 Task: In the  document Friendship.txtMake this file  'available offline' Check 'Vision History' View the  non- printing characters
Action: Mouse moved to (57, 110)
Screenshot: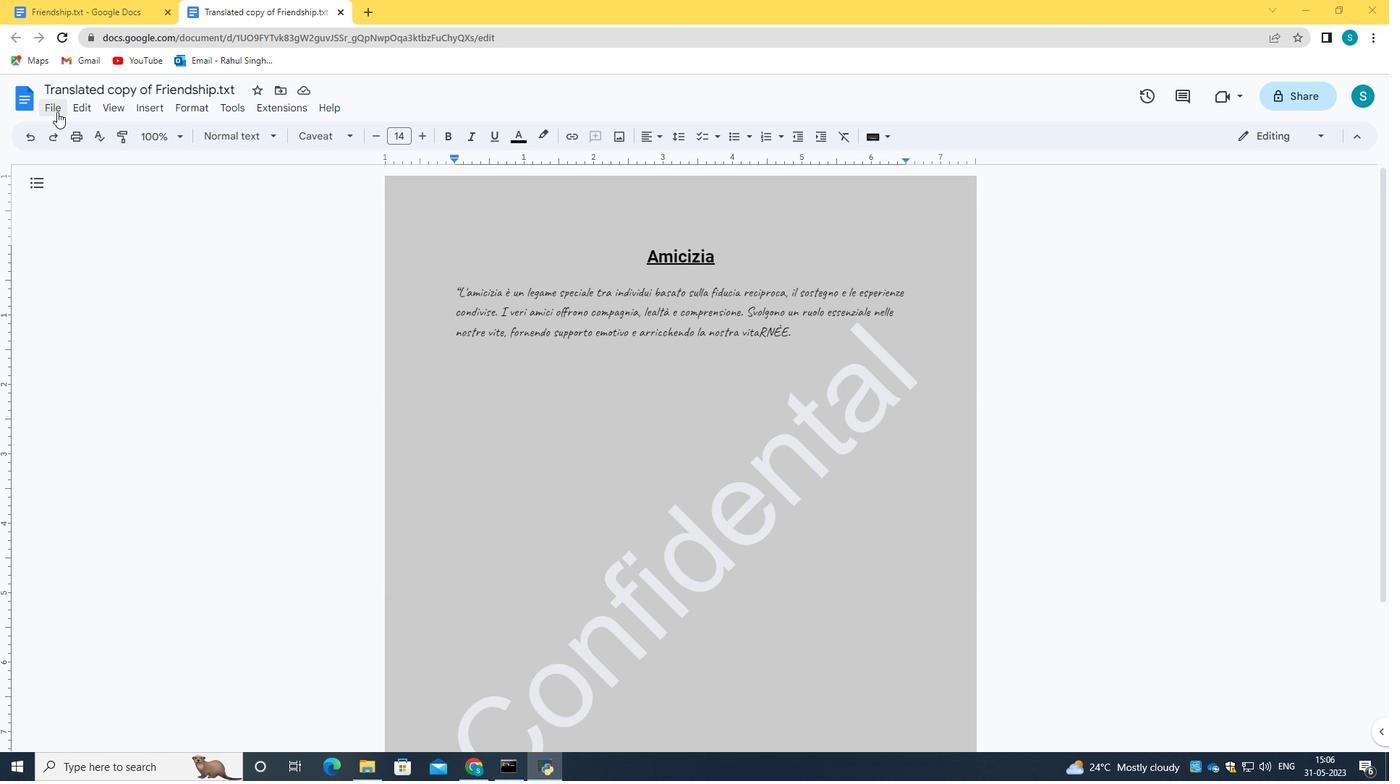 
Action: Mouse pressed left at (57, 110)
Screenshot: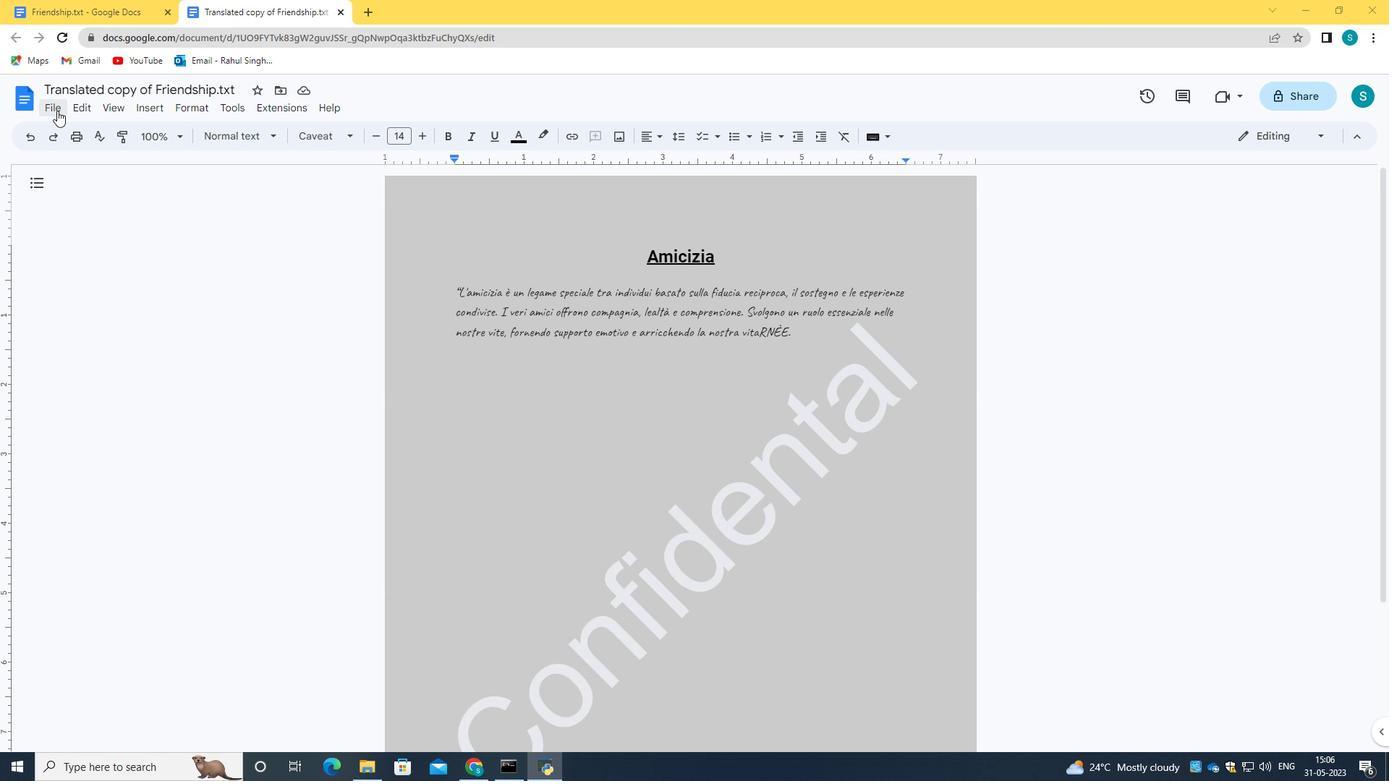 
Action: Mouse moved to (138, 421)
Screenshot: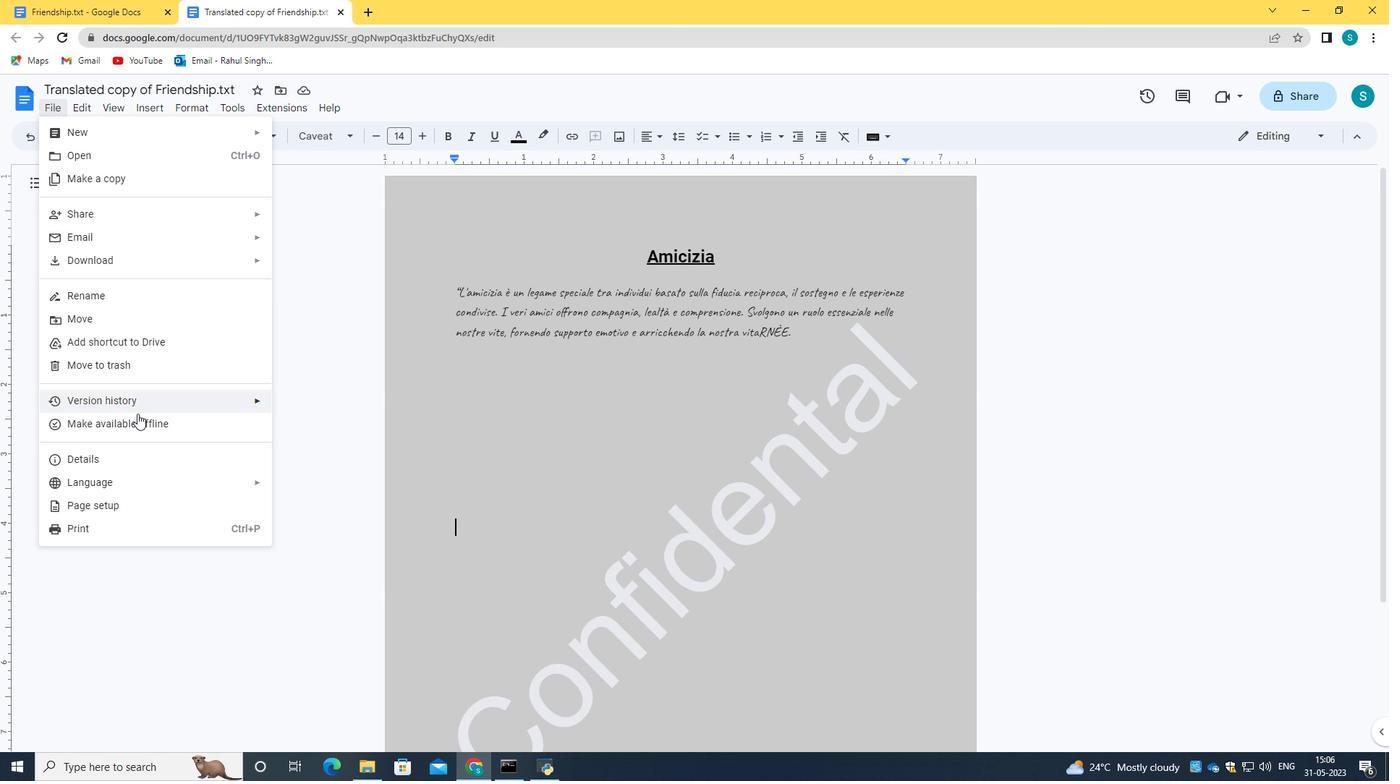 
Action: Mouse pressed left at (138, 421)
Screenshot: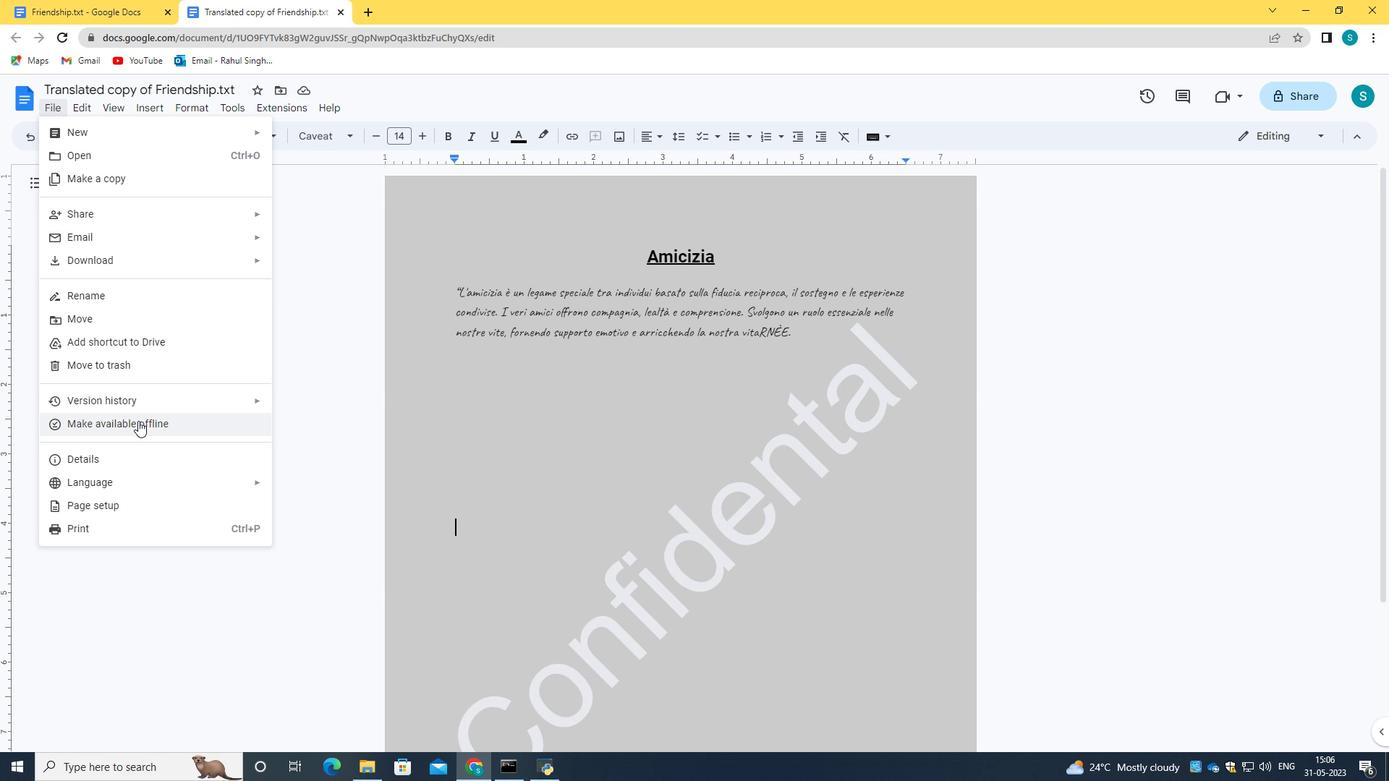 
Action: Mouse moved to (55, 108)
Screenshot: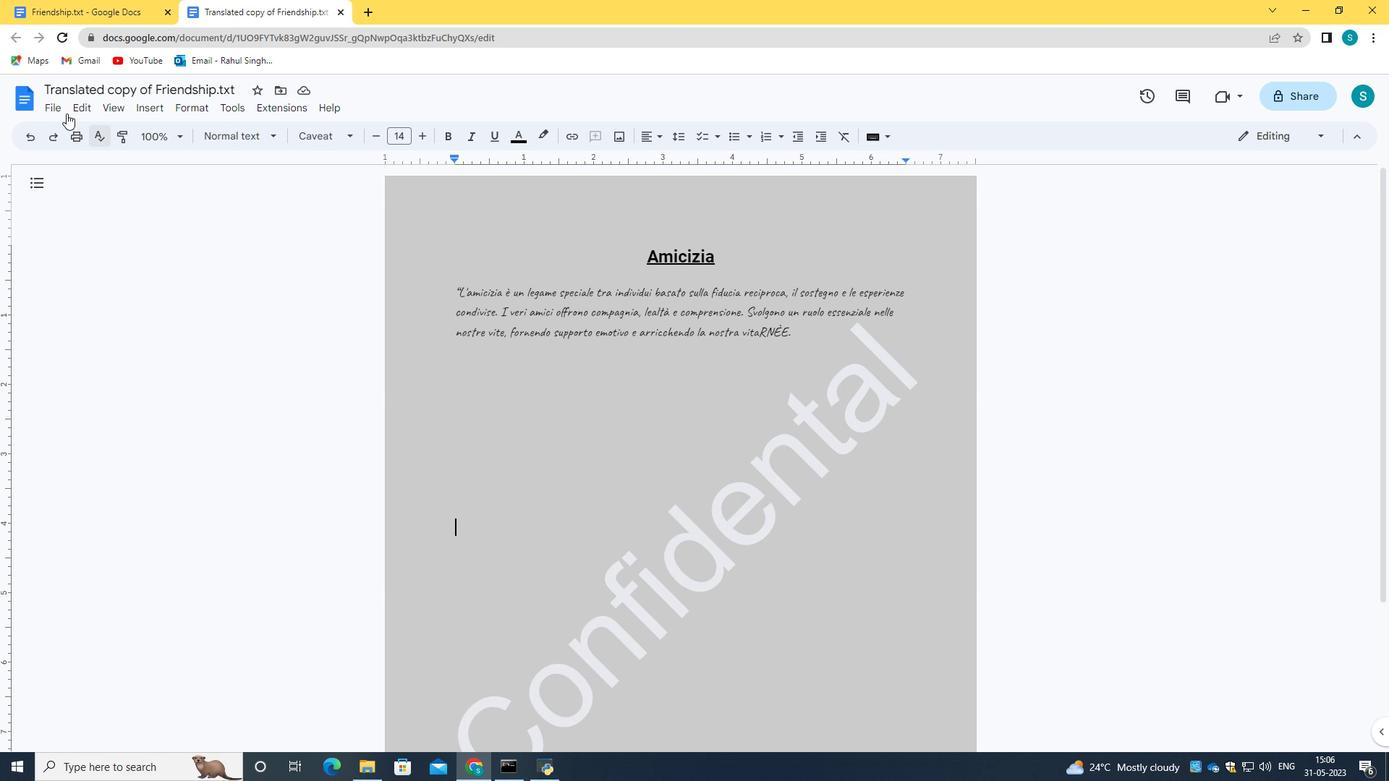 
Action: Mouse pressed left at (55, 108)
Screenshot: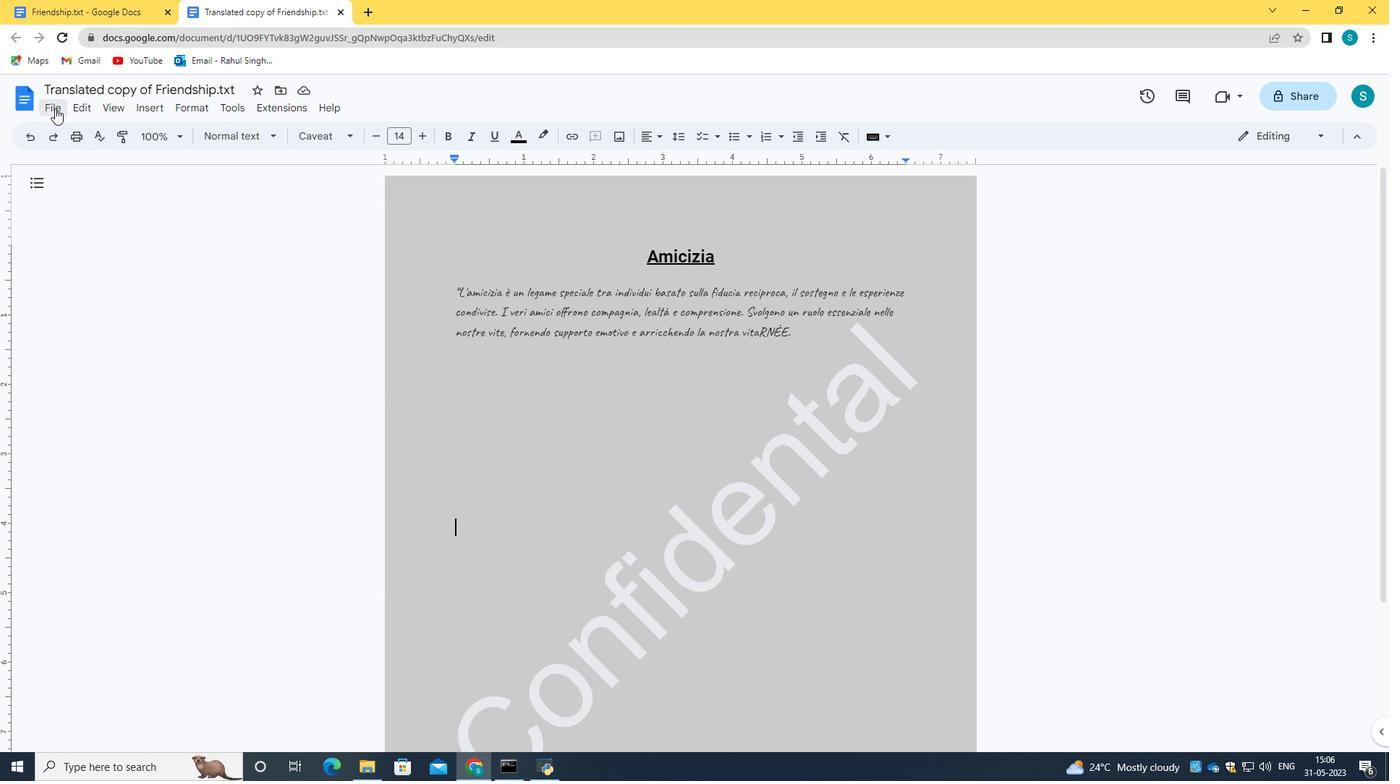 
Action: Mouse moved to (299, 426)
Screenshot: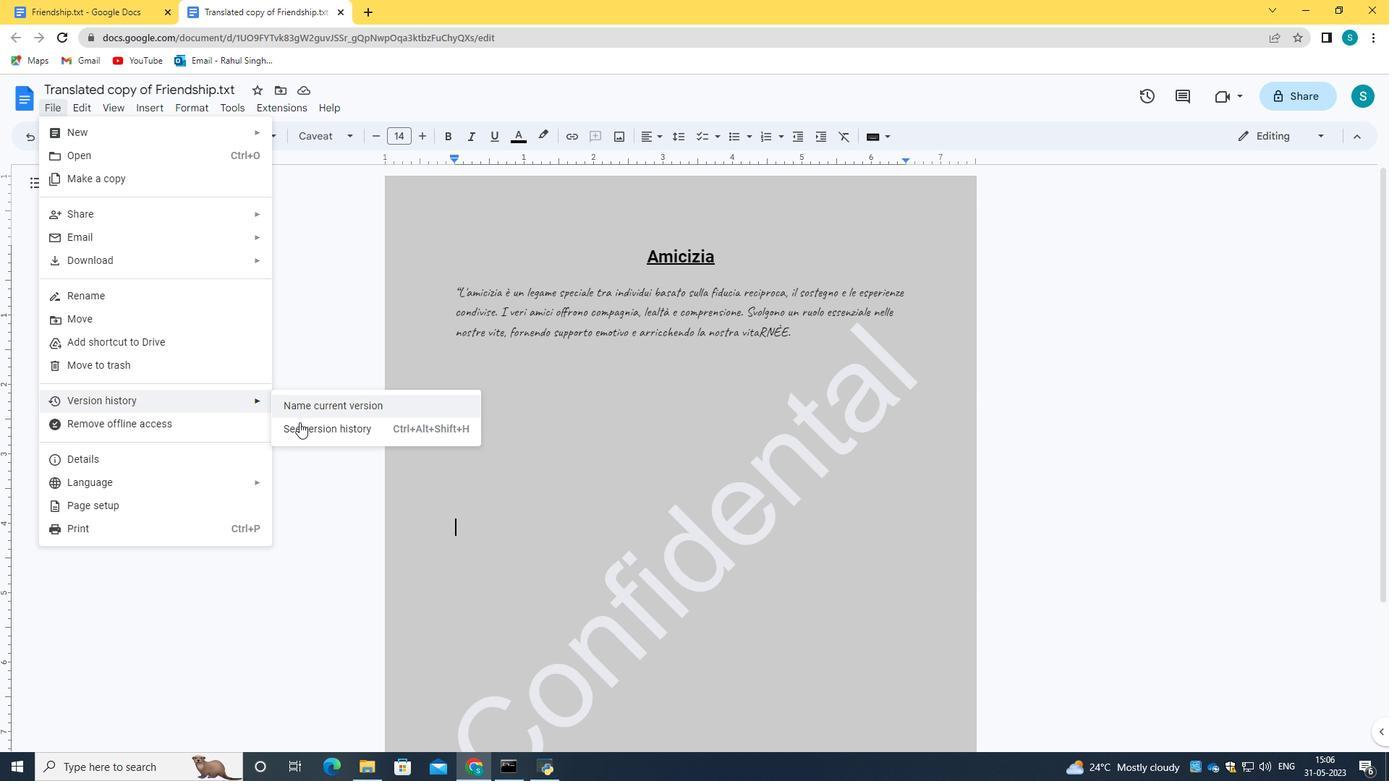 
Action: Mouse pressed left at (299, 426)
Screenshot: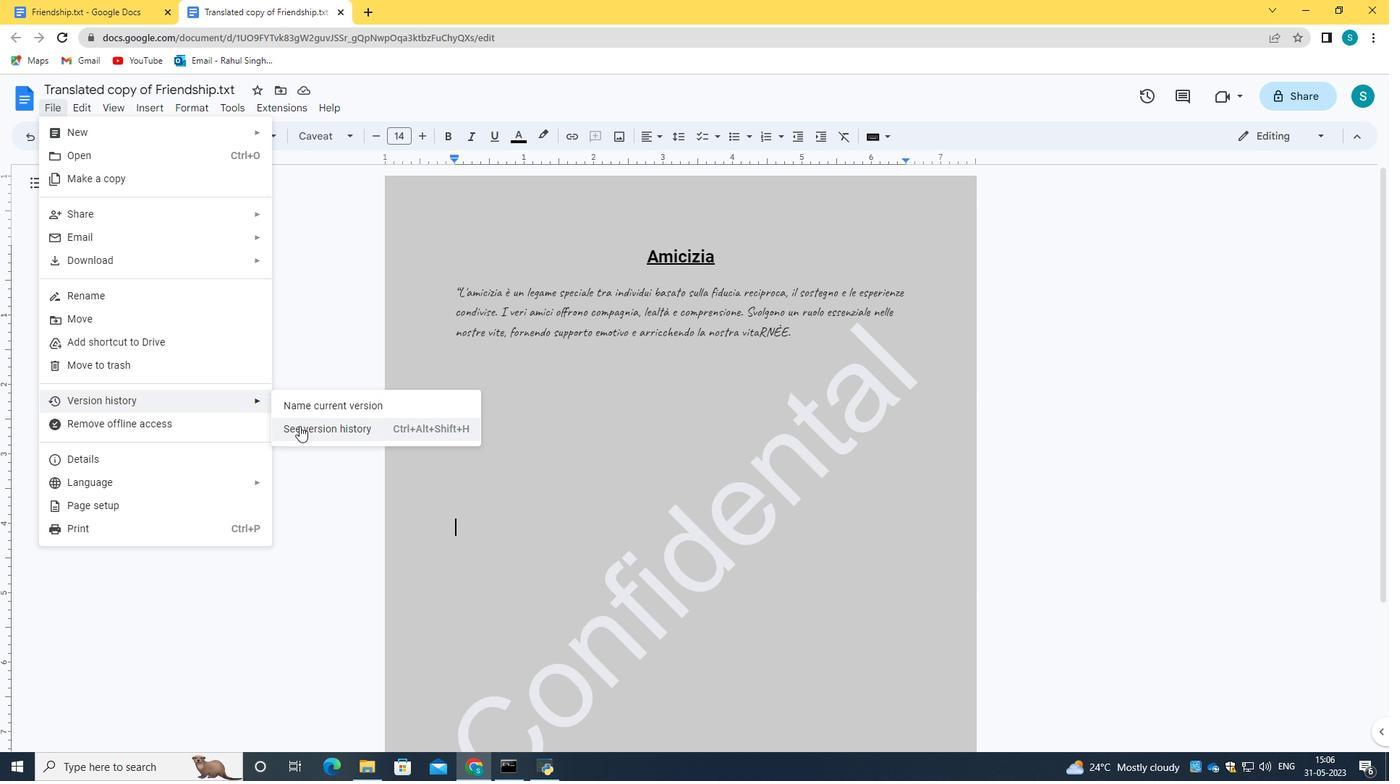 
Action: Mouse moved to (450, 415)
Screenshot: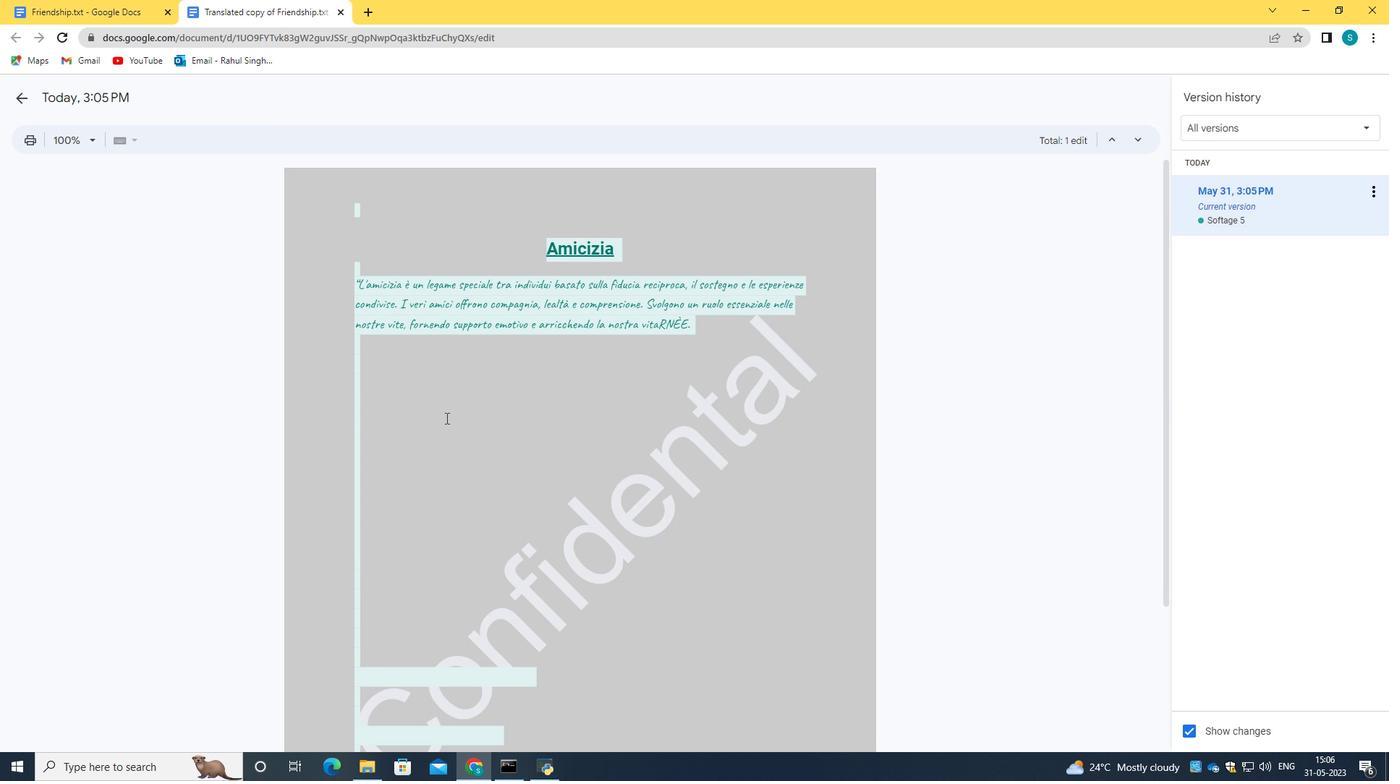 
Action: Mouse scrolled (450, 414) with delta (0, 0)
Screenshot: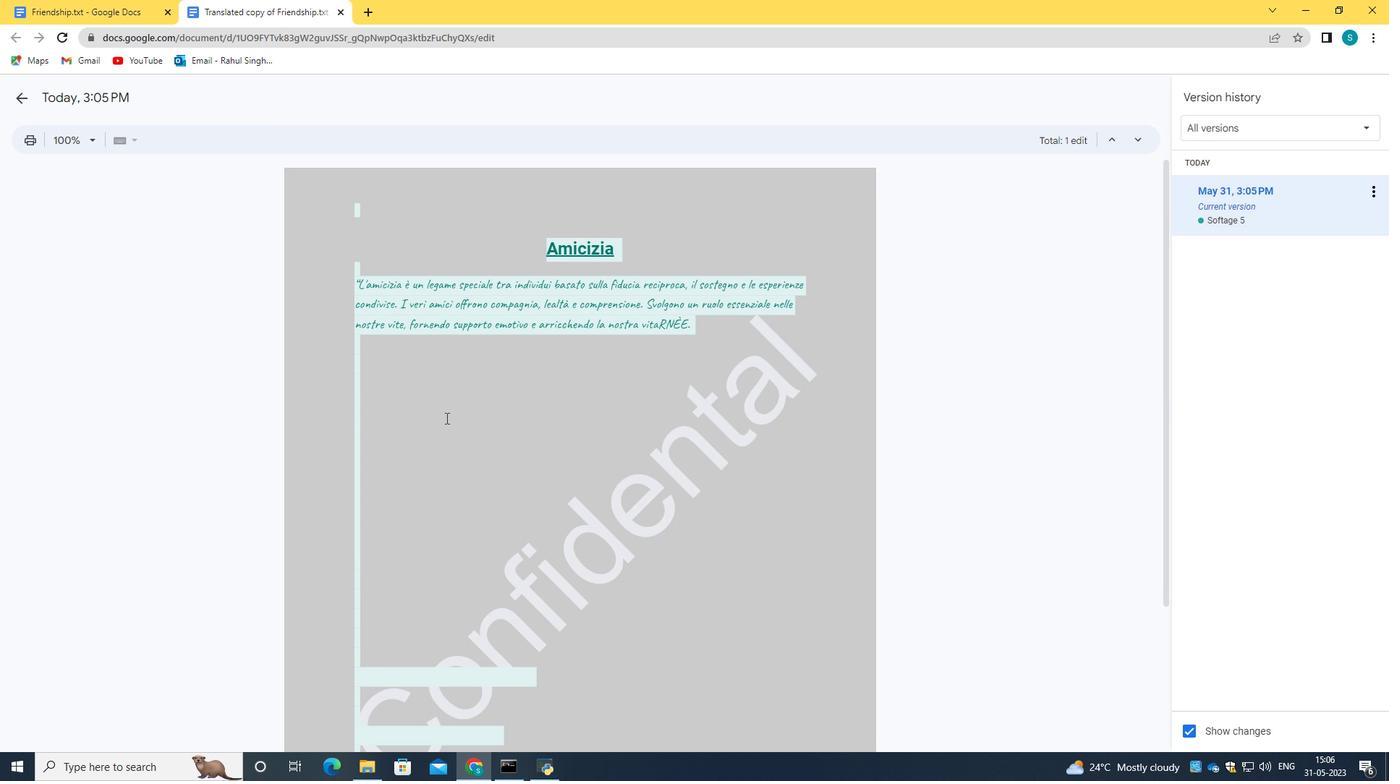 
Action: Mouse moved to (453, 416)
Screenshot: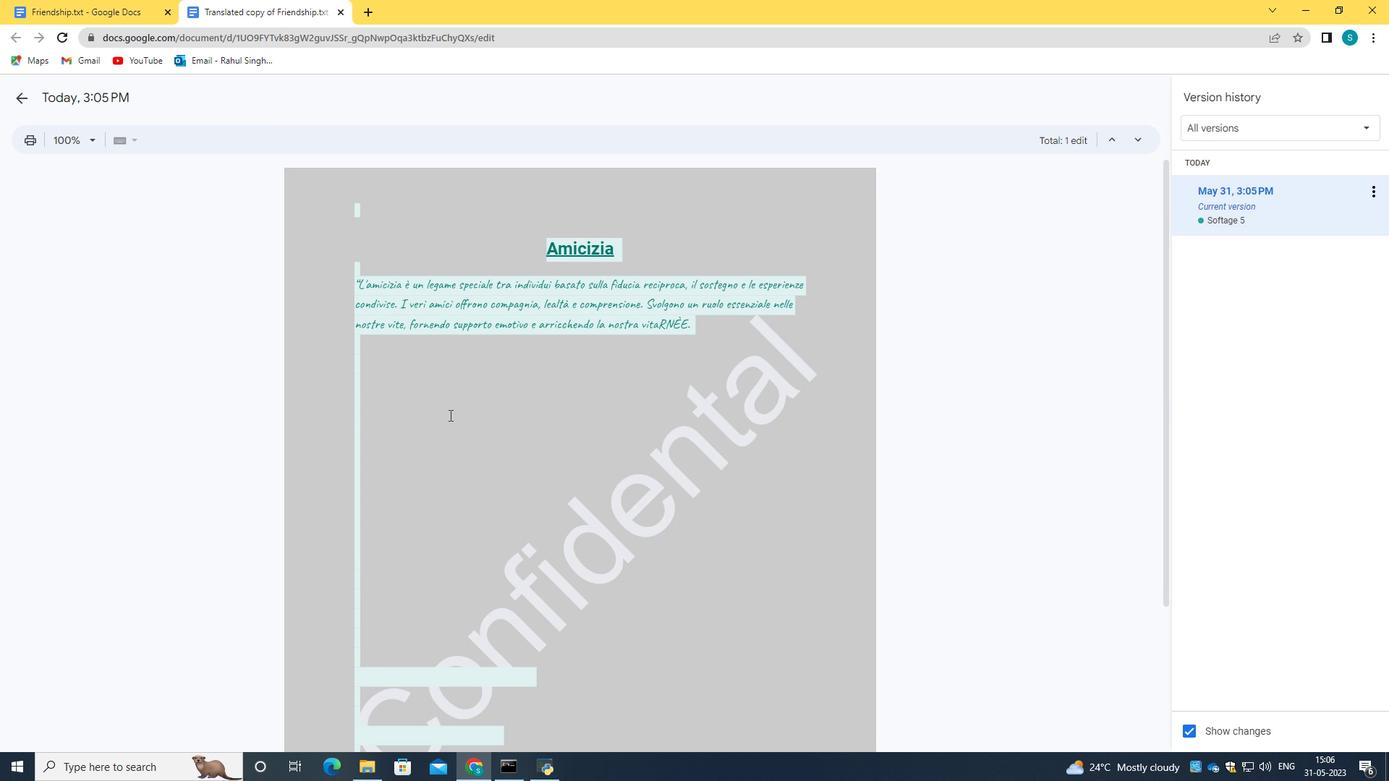 
Action: Mouse scrolled (453, 415) with delta (0, 0)
Screenshot: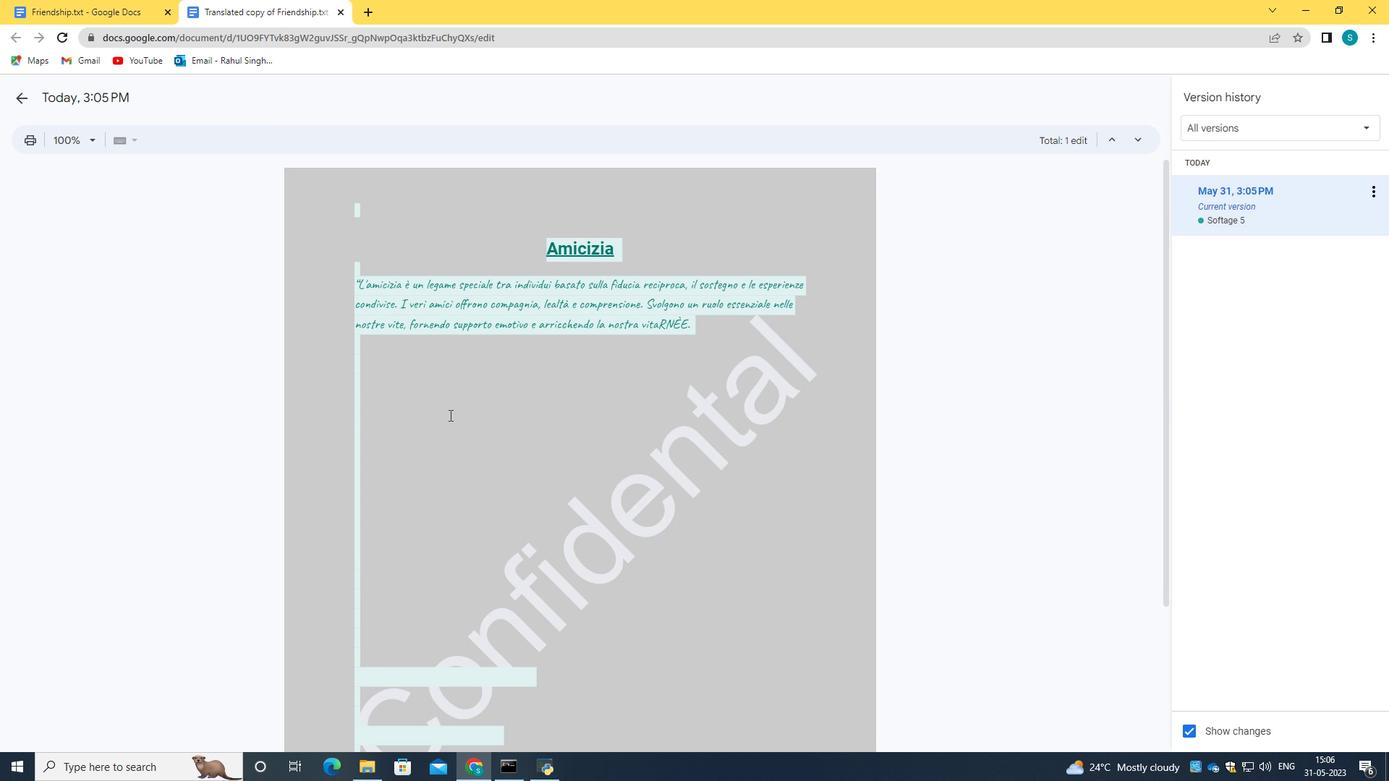 
Action: Mouse moved to (453, 416)
Screenshot: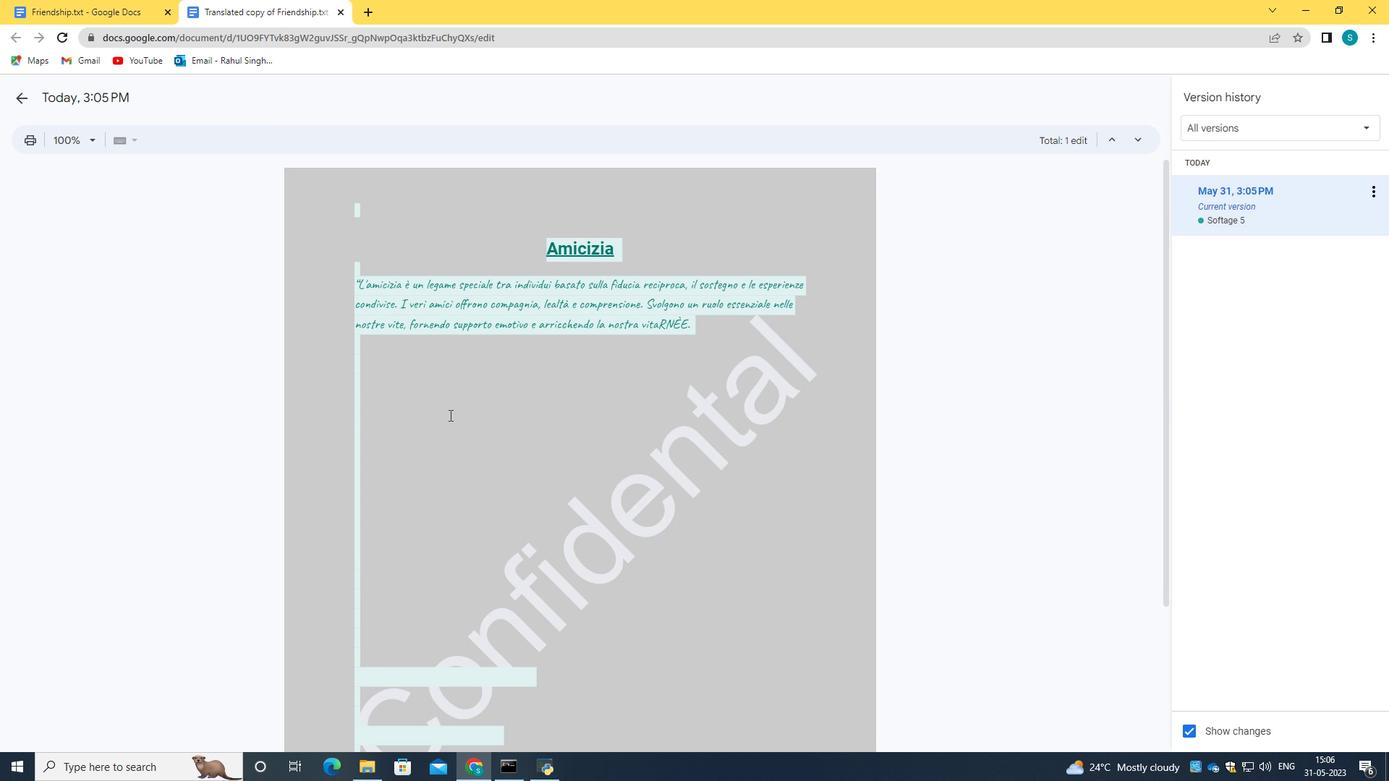 
Action: Mouse scrolled (453, 416) with delta (0, 0)
Screenshot: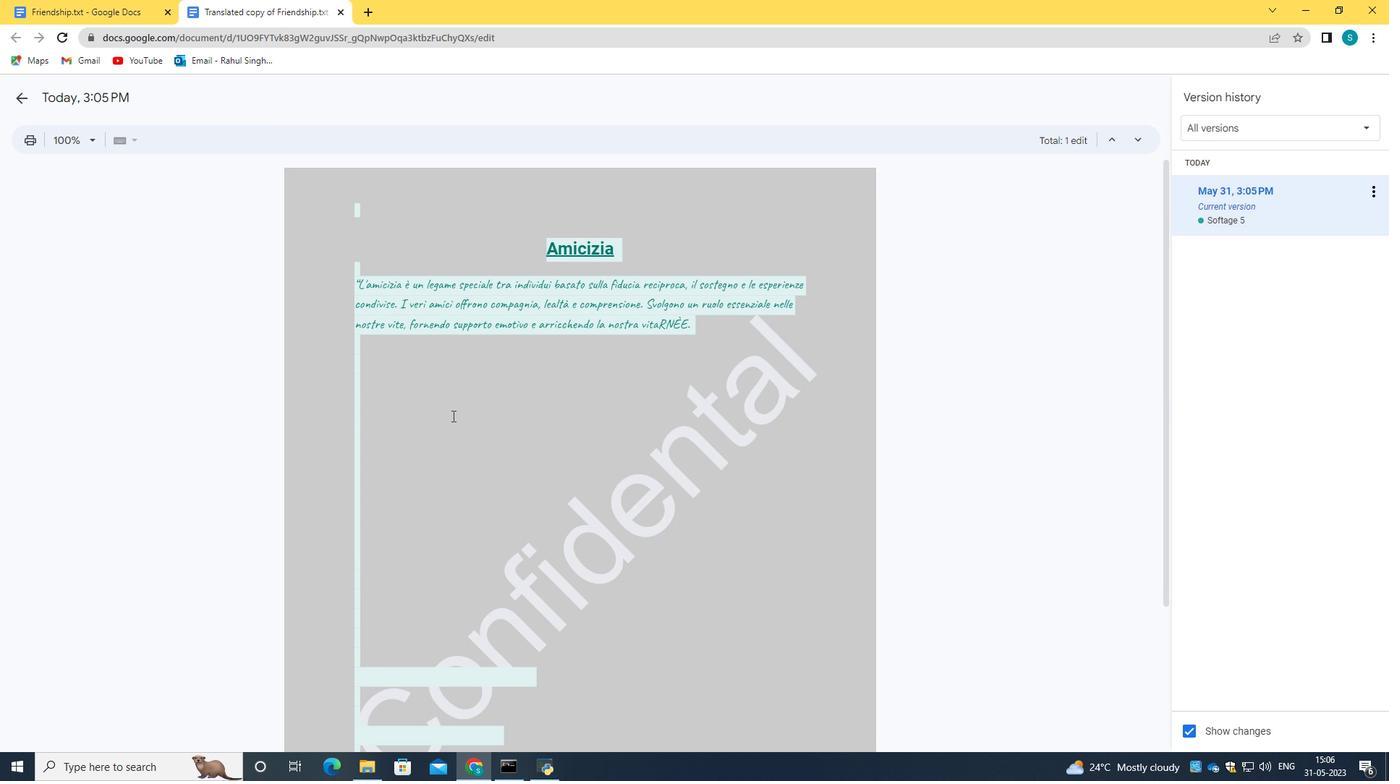 
Action: Mouse scrolled (453, 417) with delta (0, 0)
Screenshot: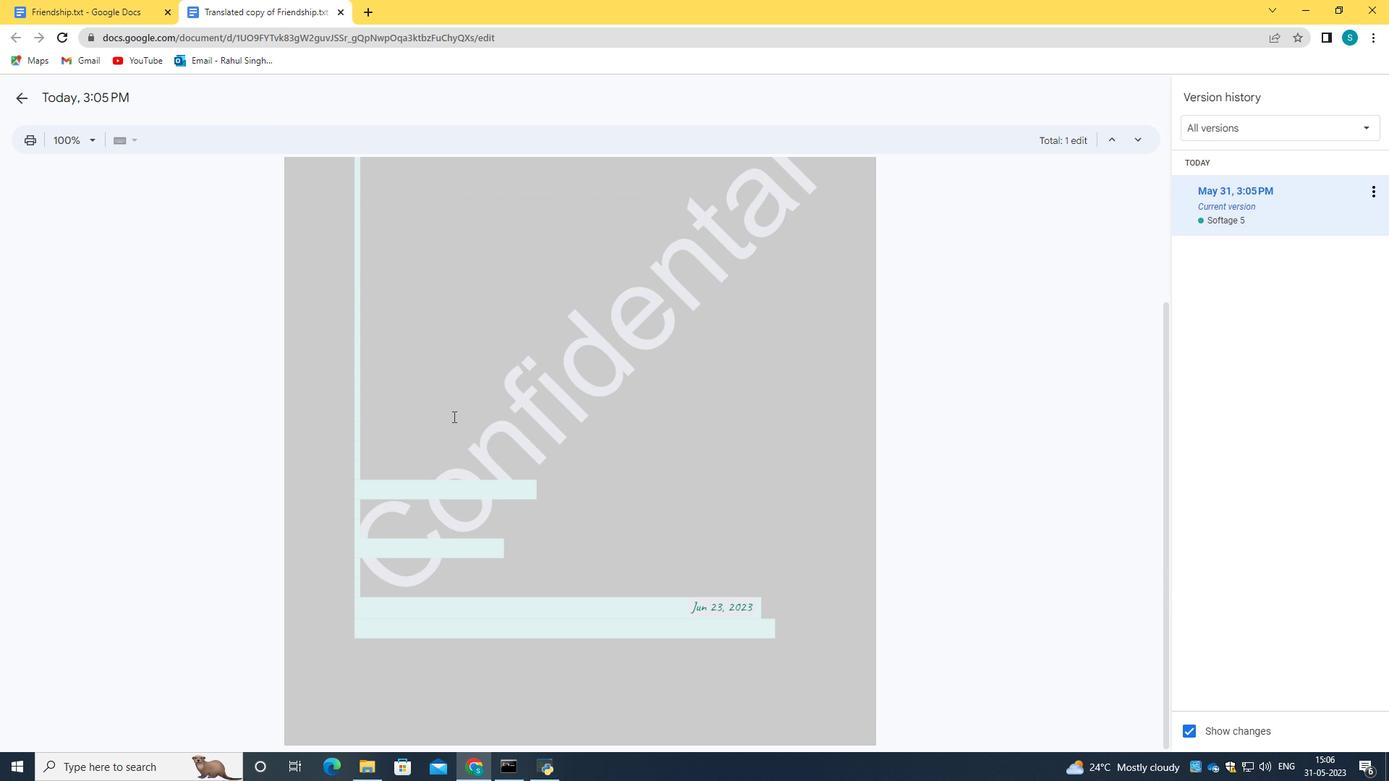 
Action: Mouse scrolled (453, 417) with delta (0, 0)
Screenshot: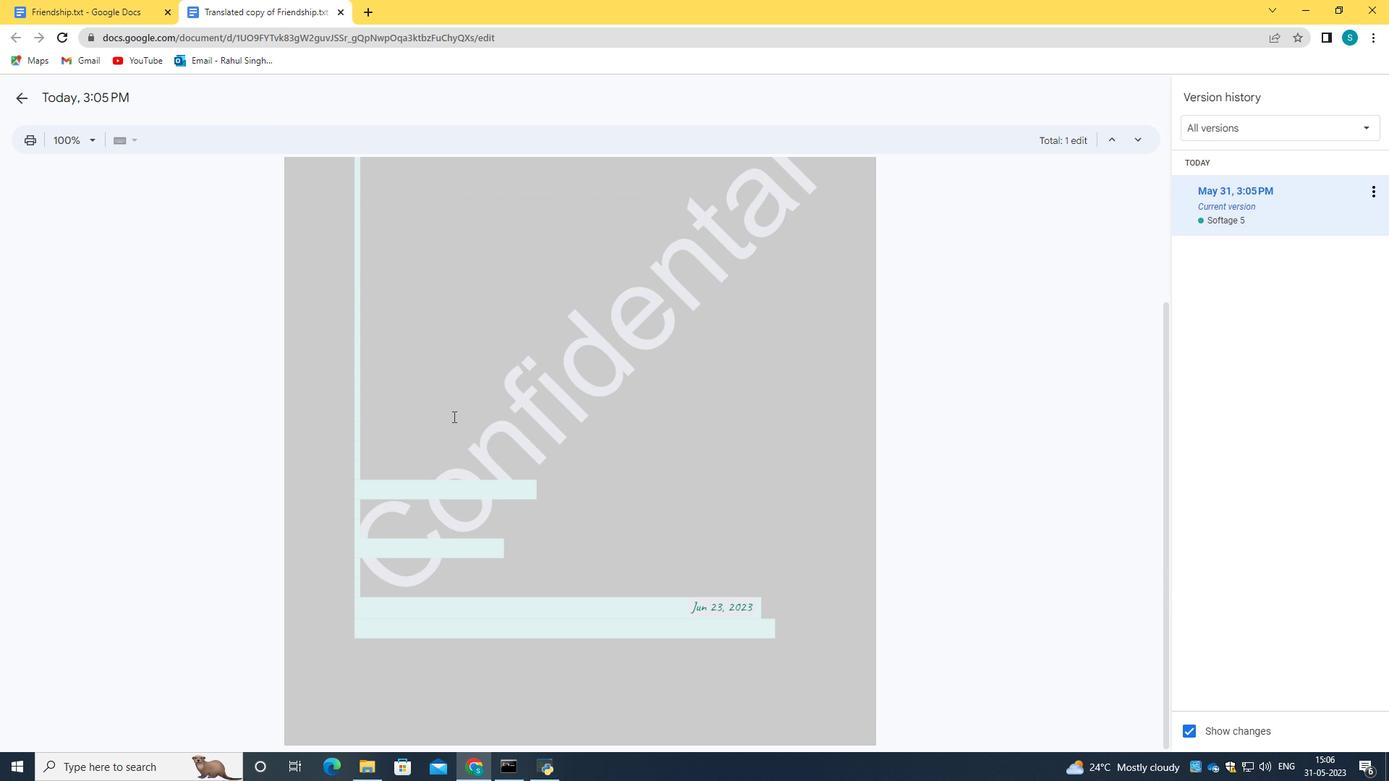 
Action: Mouse moved to (20, 96)
Screenshot: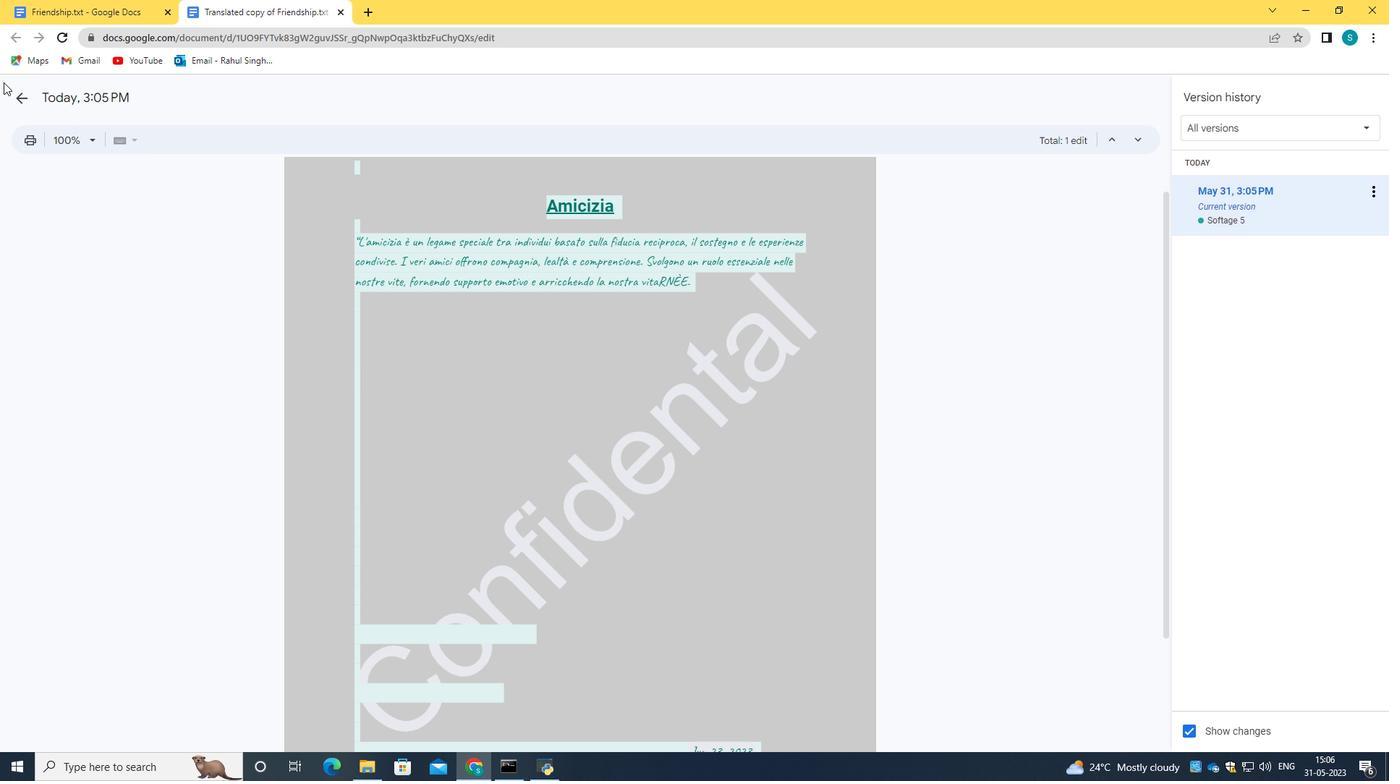 
Action: Mouse pressed left at (20, 96)
Screenshot: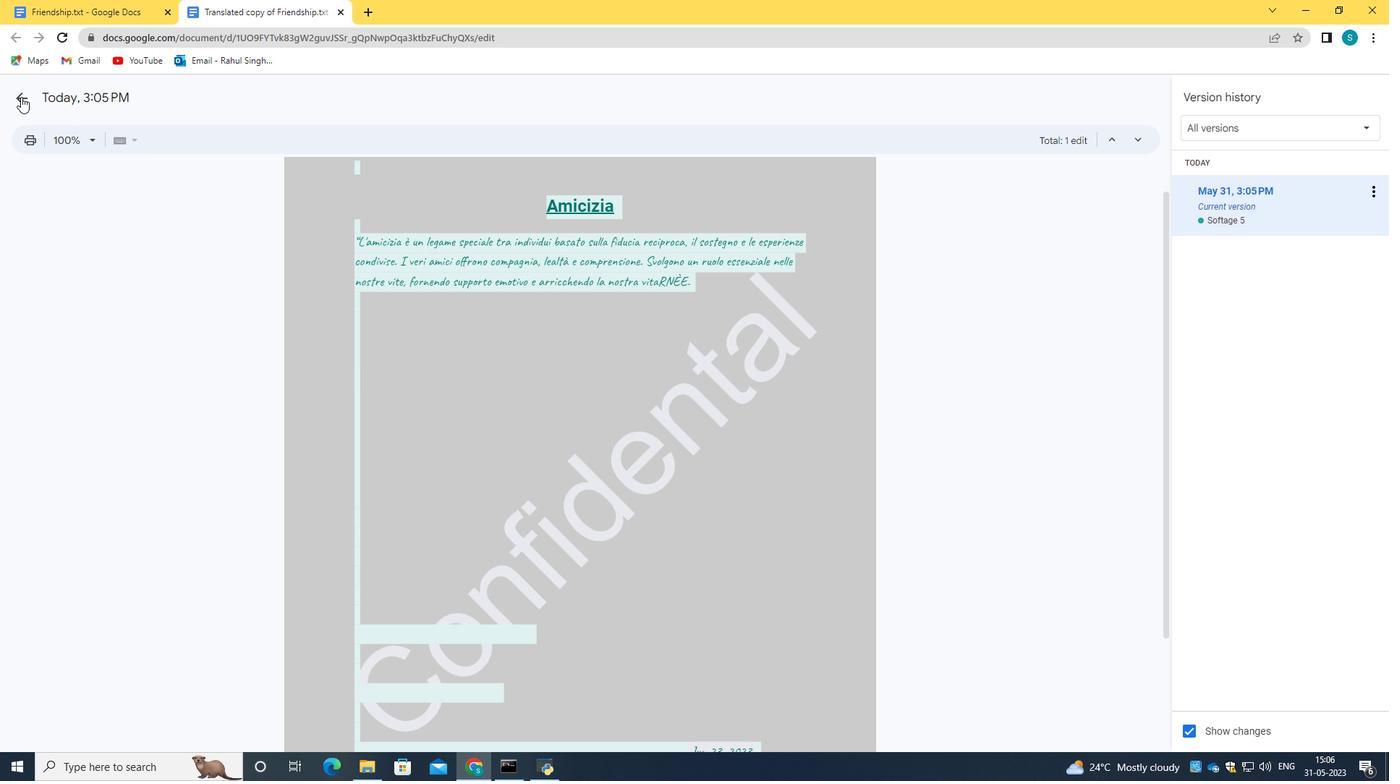 
Action: Mouse moved to (110, 108)
Screenshot: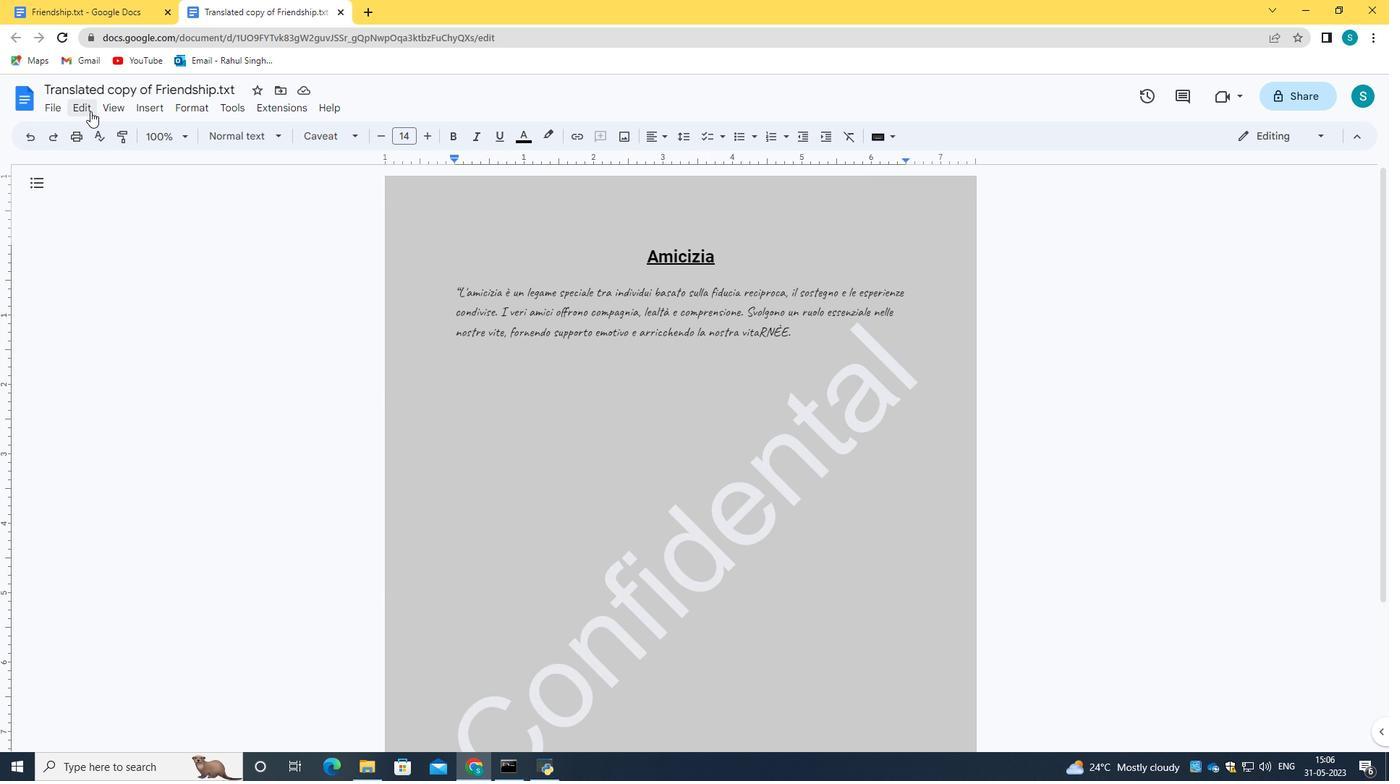 
Action: Mouse pressed left at (110, 108)
Screenshot: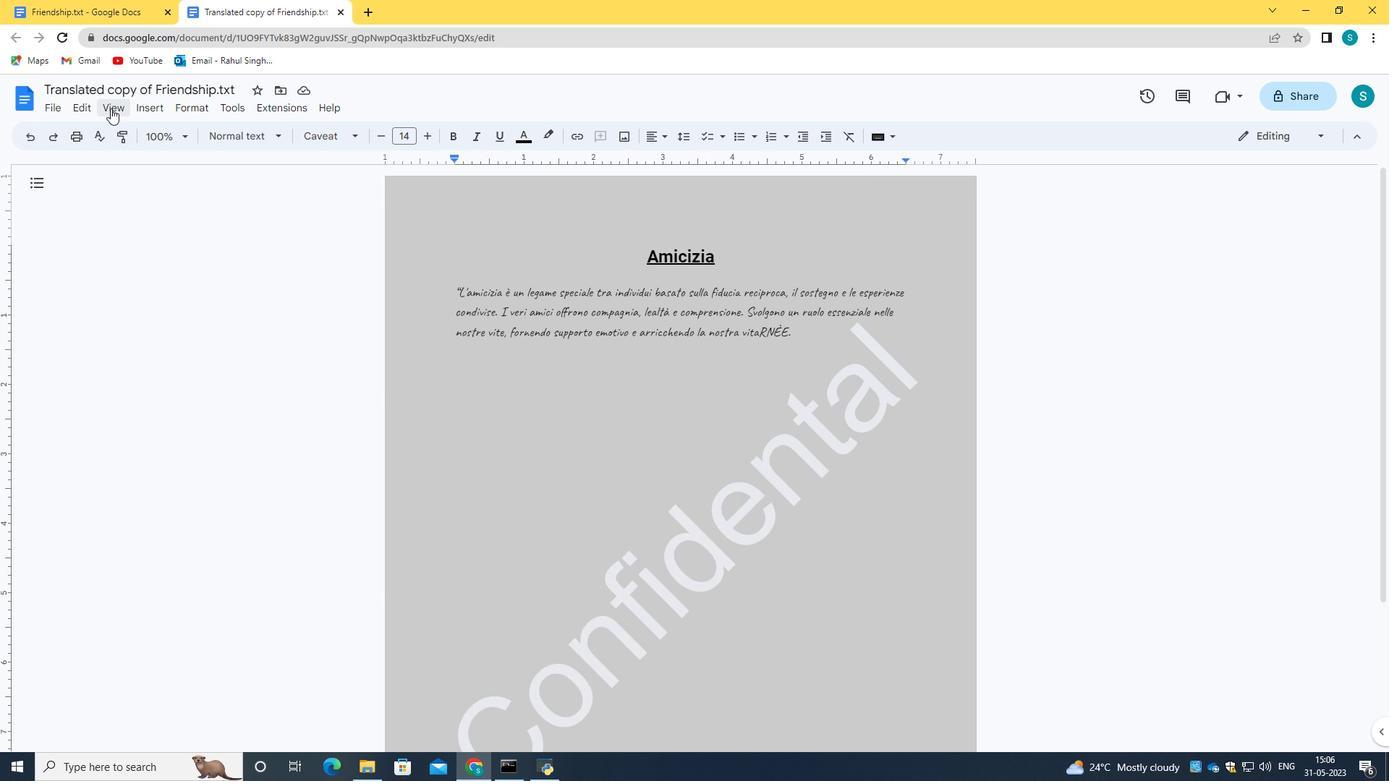 
Action: Mouse moved to (149, 257)
Screenshot: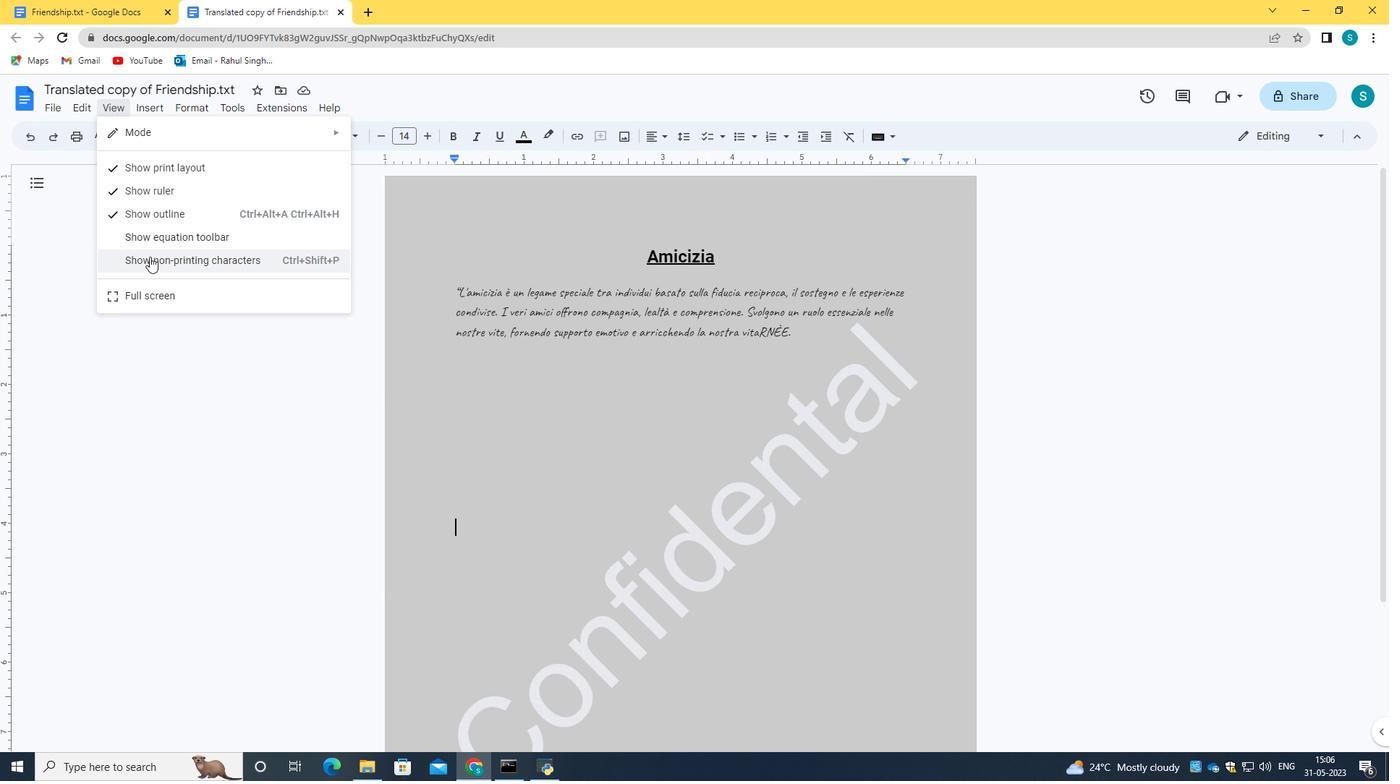
Action: Mouse pressed left at (149, 257)
Screenshot: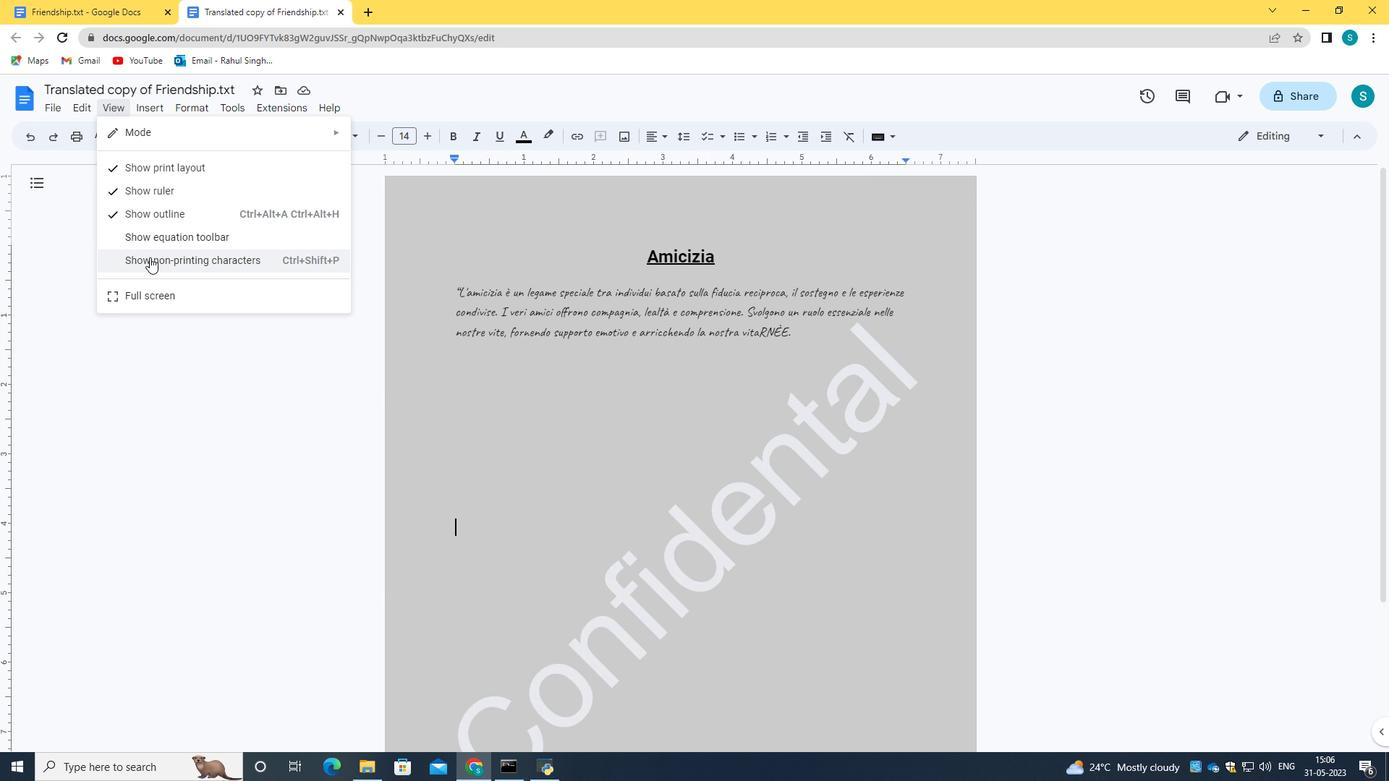 
Action: Mouse moved to (666, 375)
Screenshot: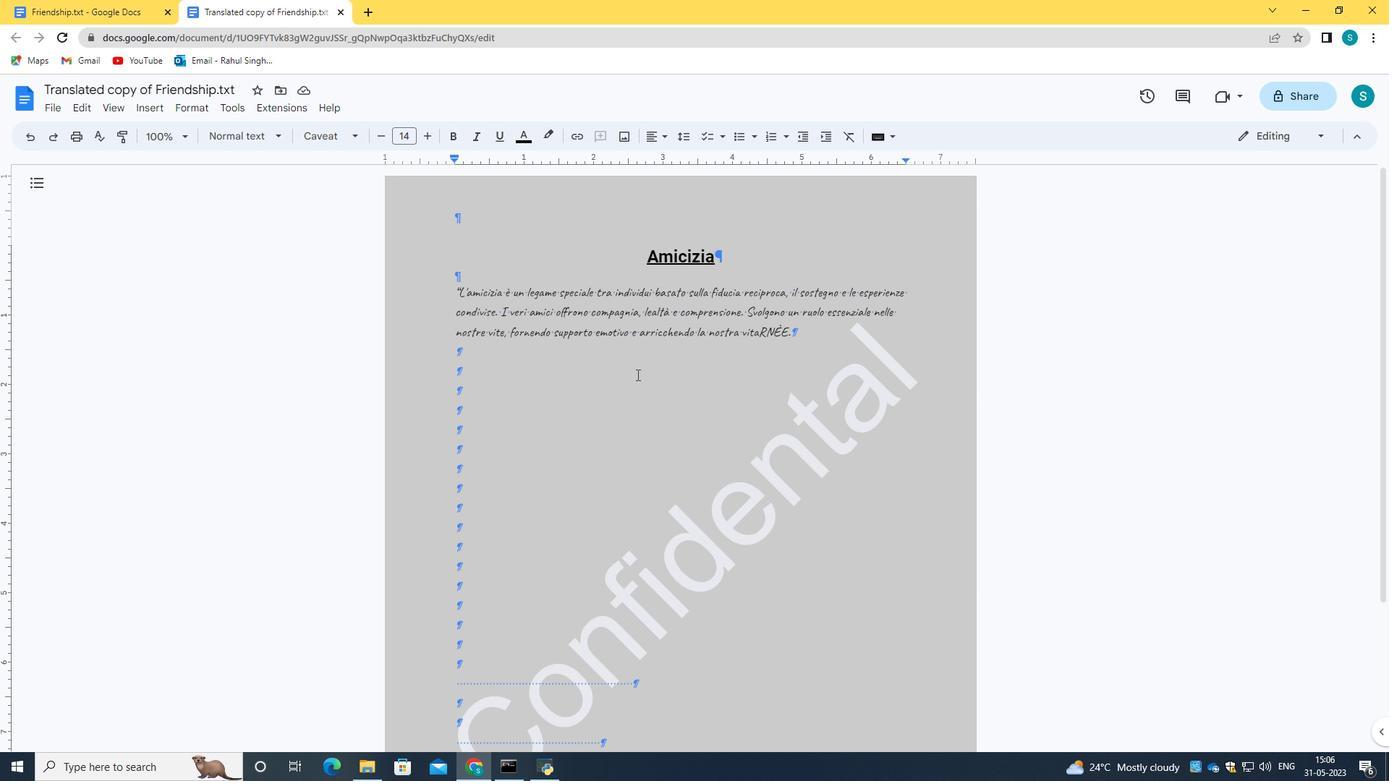 
Action: Mouse scrolled (666, 374) with delta (0, 0)
Screenshot: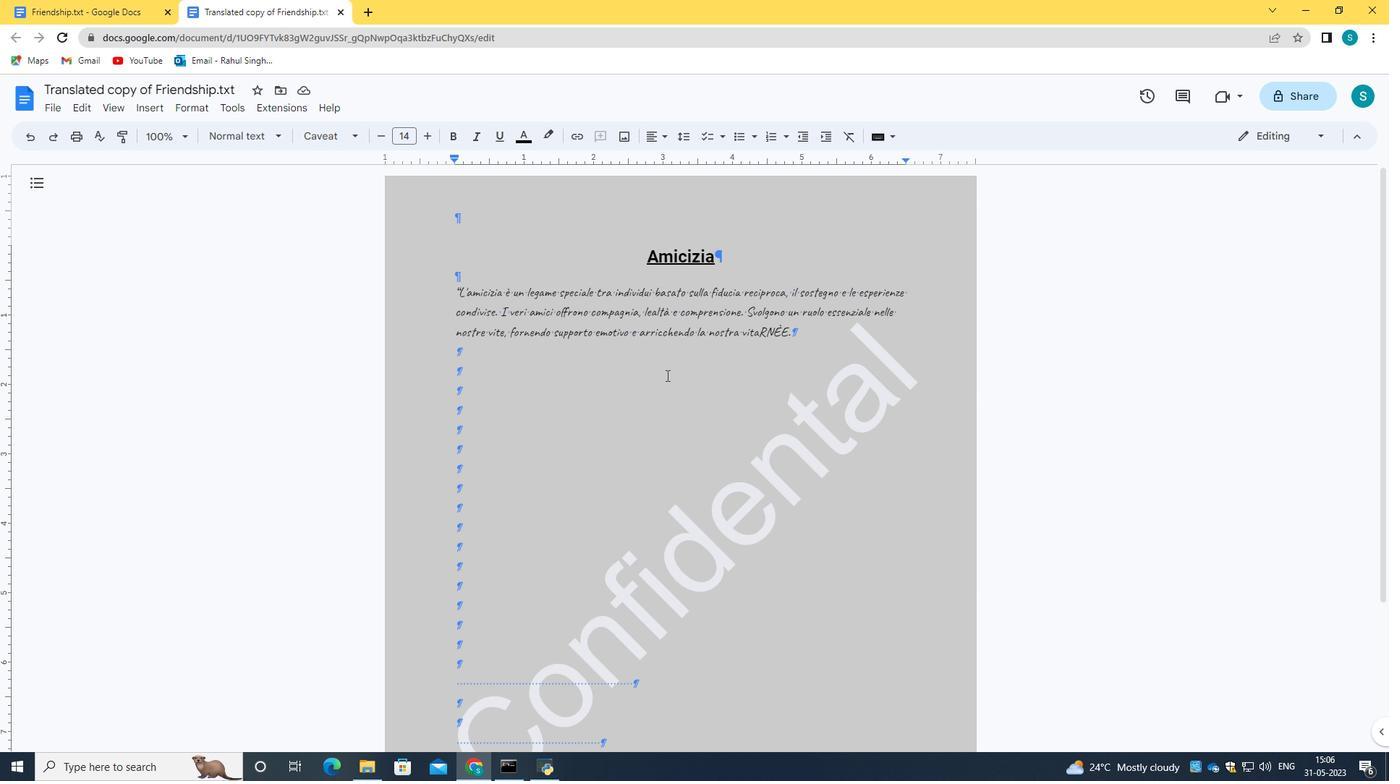 
Action: Mouse moved to (667, 375)
Screenshot: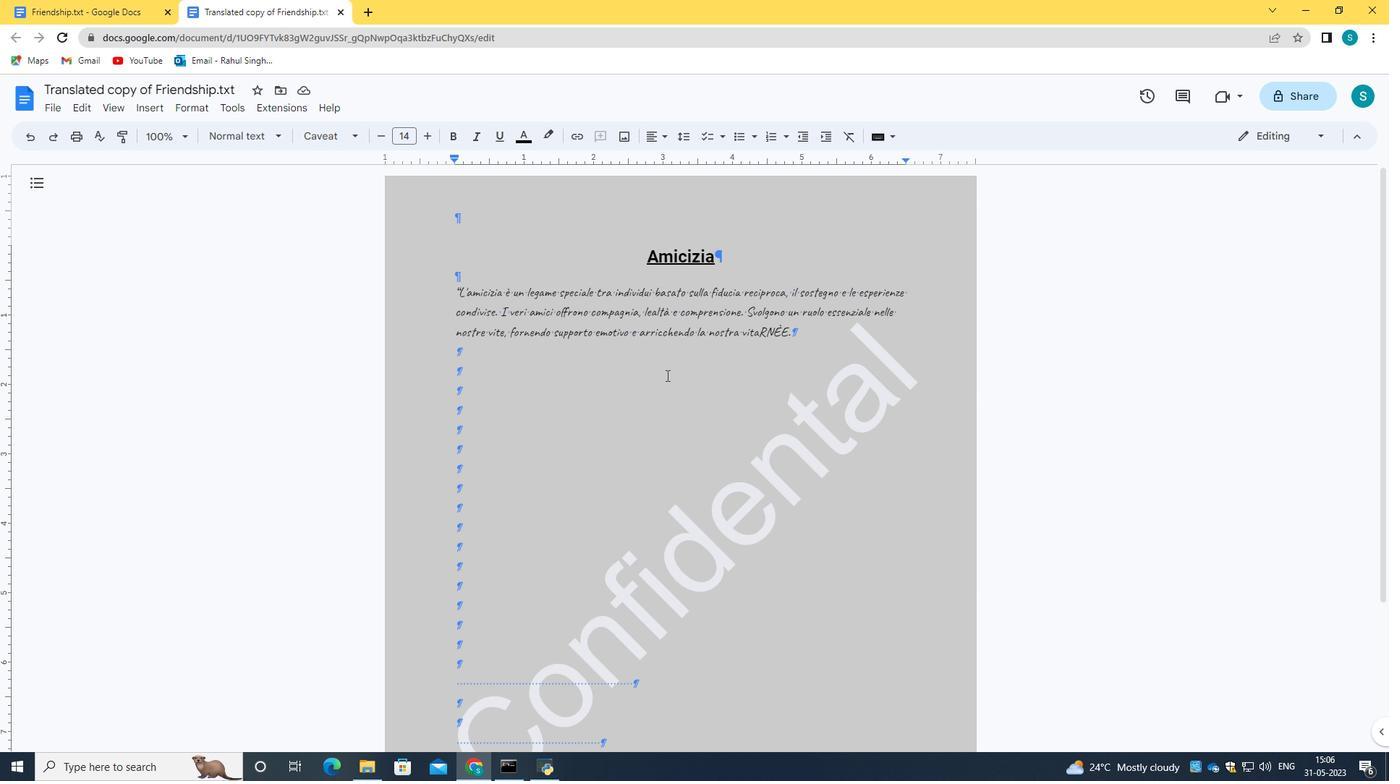 
Action: Mouse scrolled (667, 374) with delta (0, 0)
Screenshot: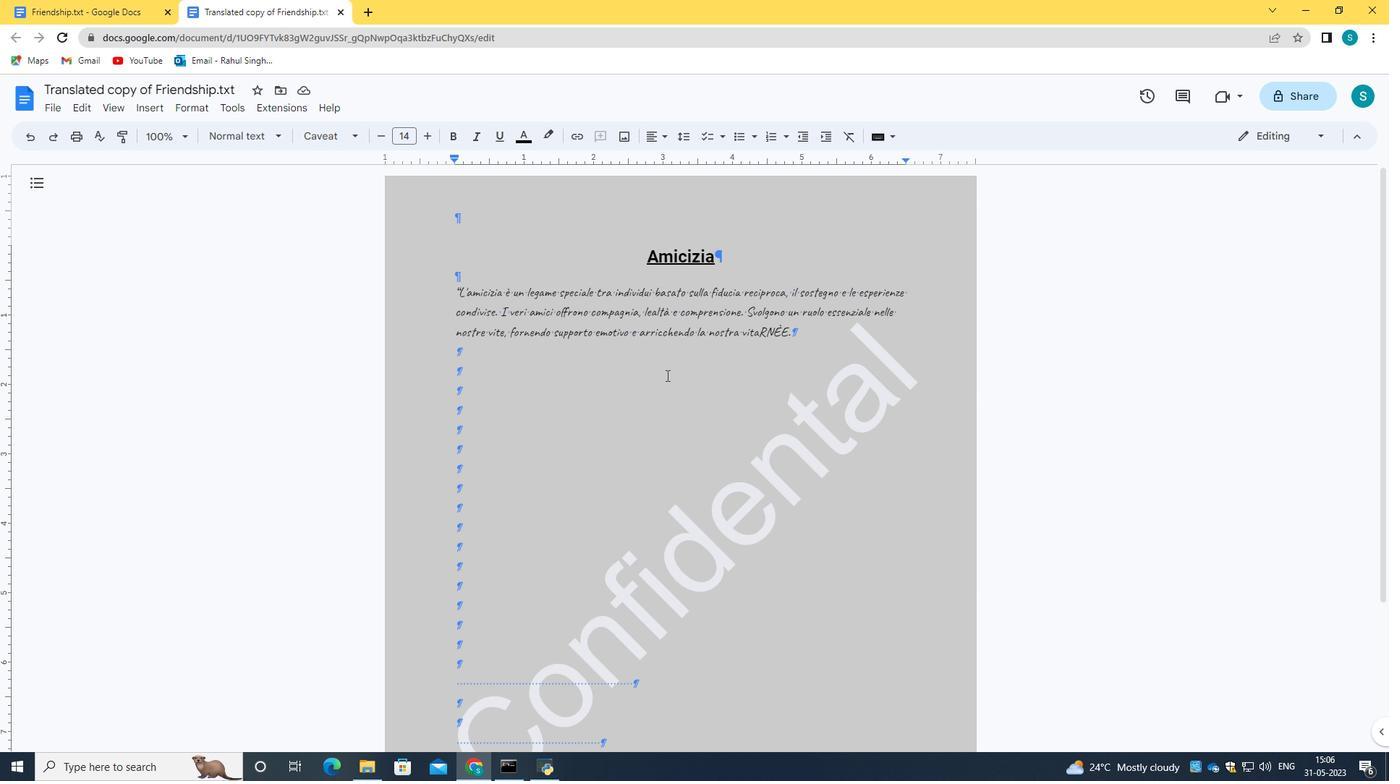 
Action: Mouse scrolled (667, 374) with delta (0, 0)
Screenshot: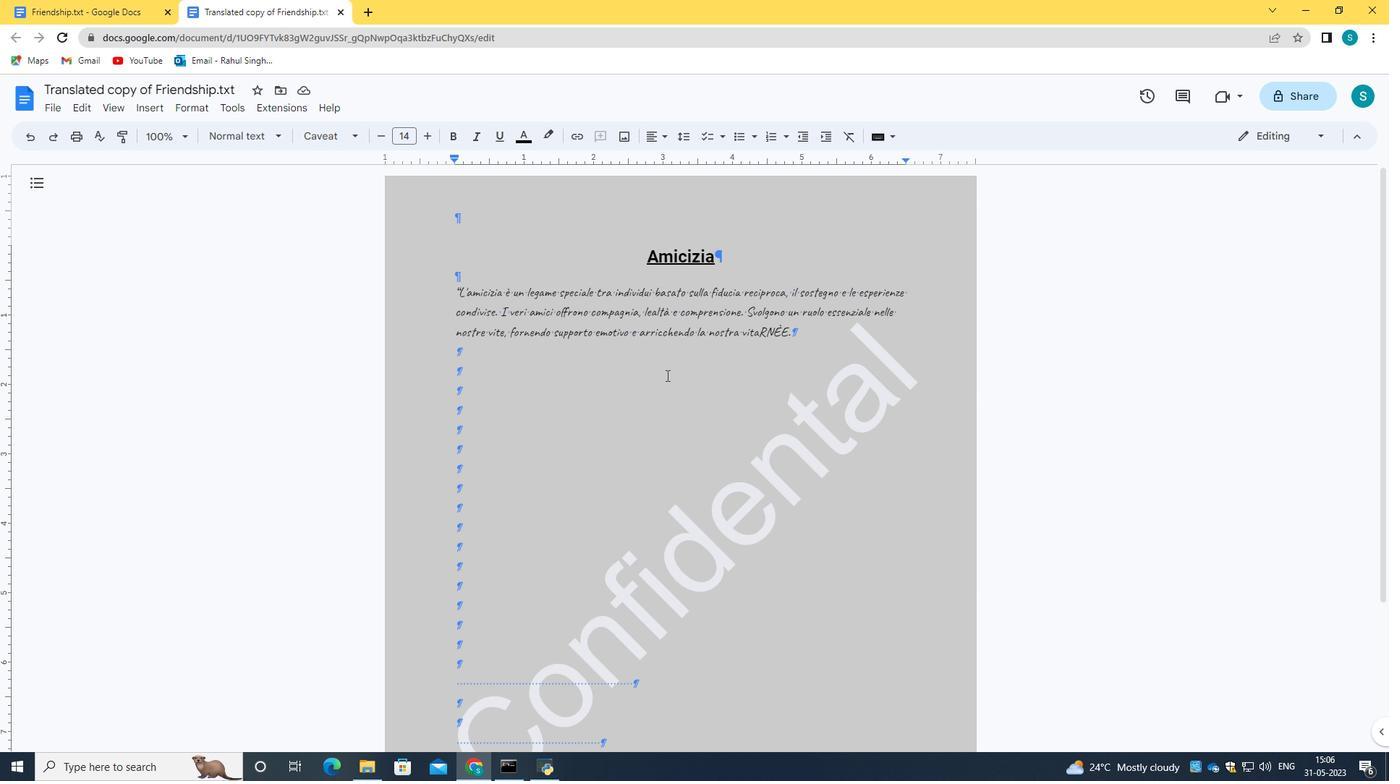 
Action: Mouse scrolled (667, 374) with delta (0, 0)
Screenshot: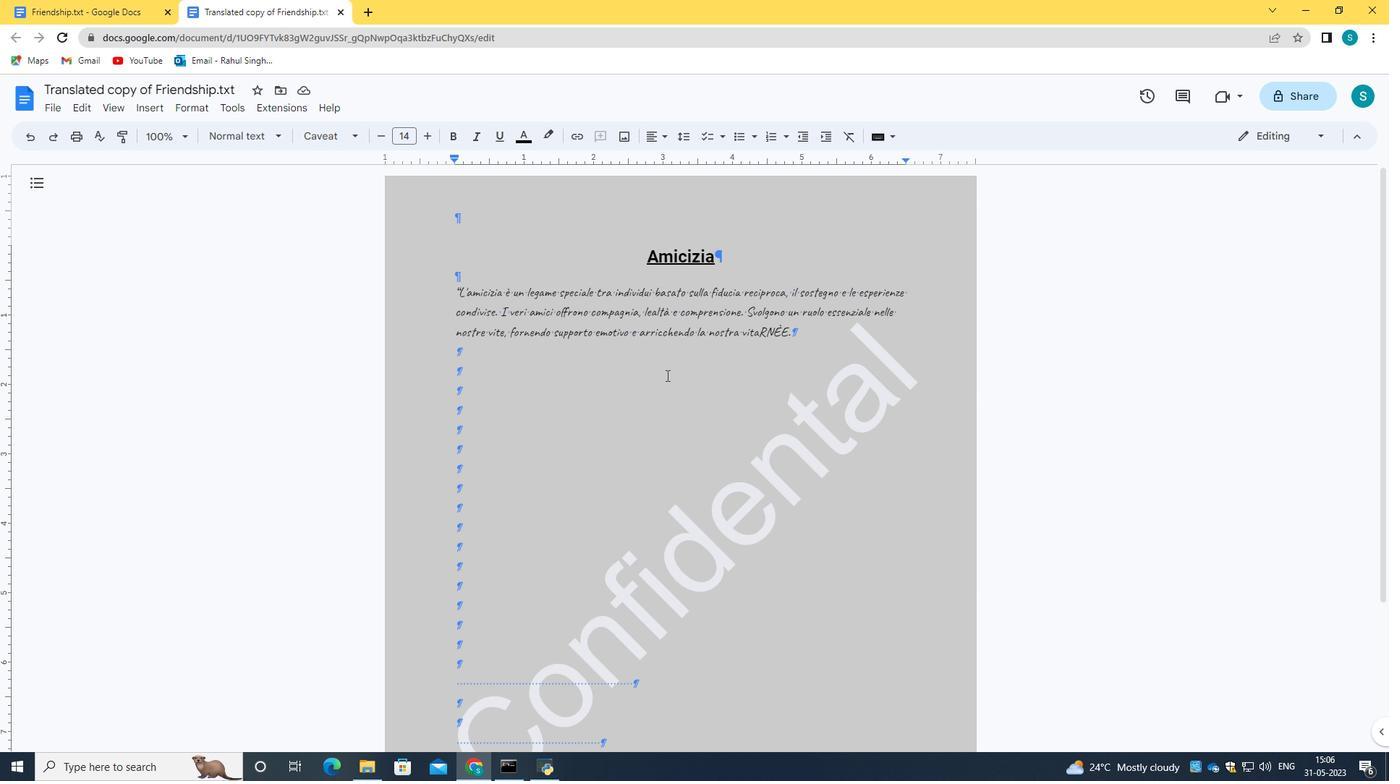
Action: Mouse scrolled (667, 374) with delta (0, 0)
Screenshot: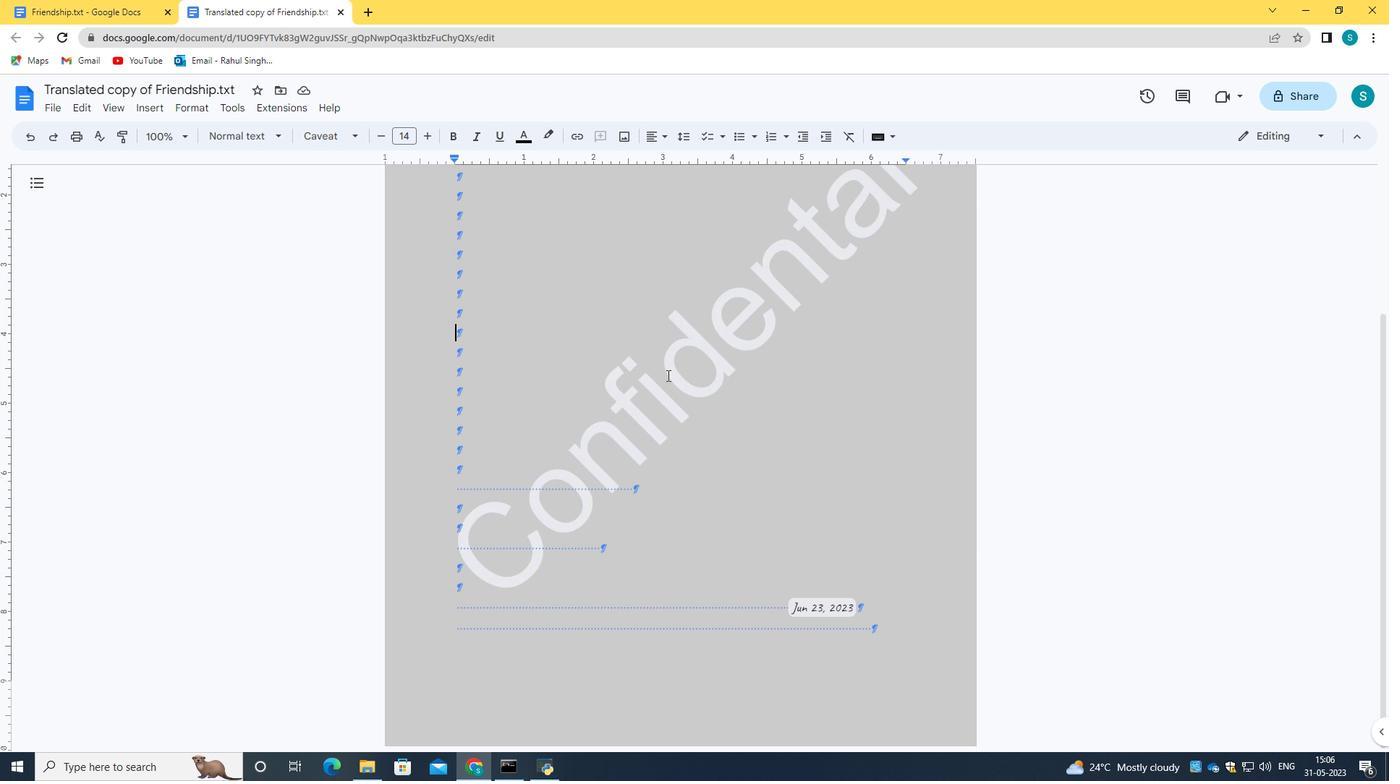 
Action: Mouse scrolled (667, 374) with delta (0, 0)
Screenshot: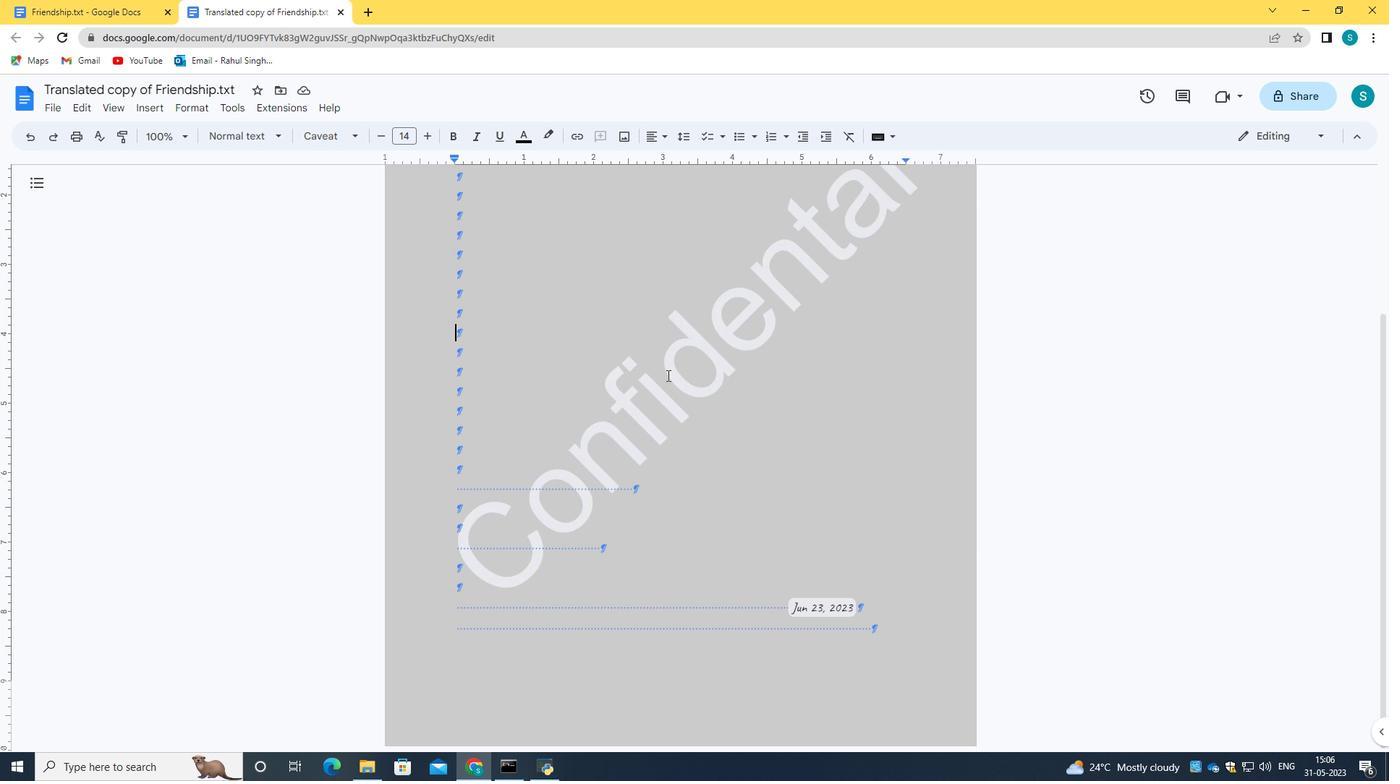 
Action: Mouse scrolled (667, 374) with delta (0, 0)
Screenshot: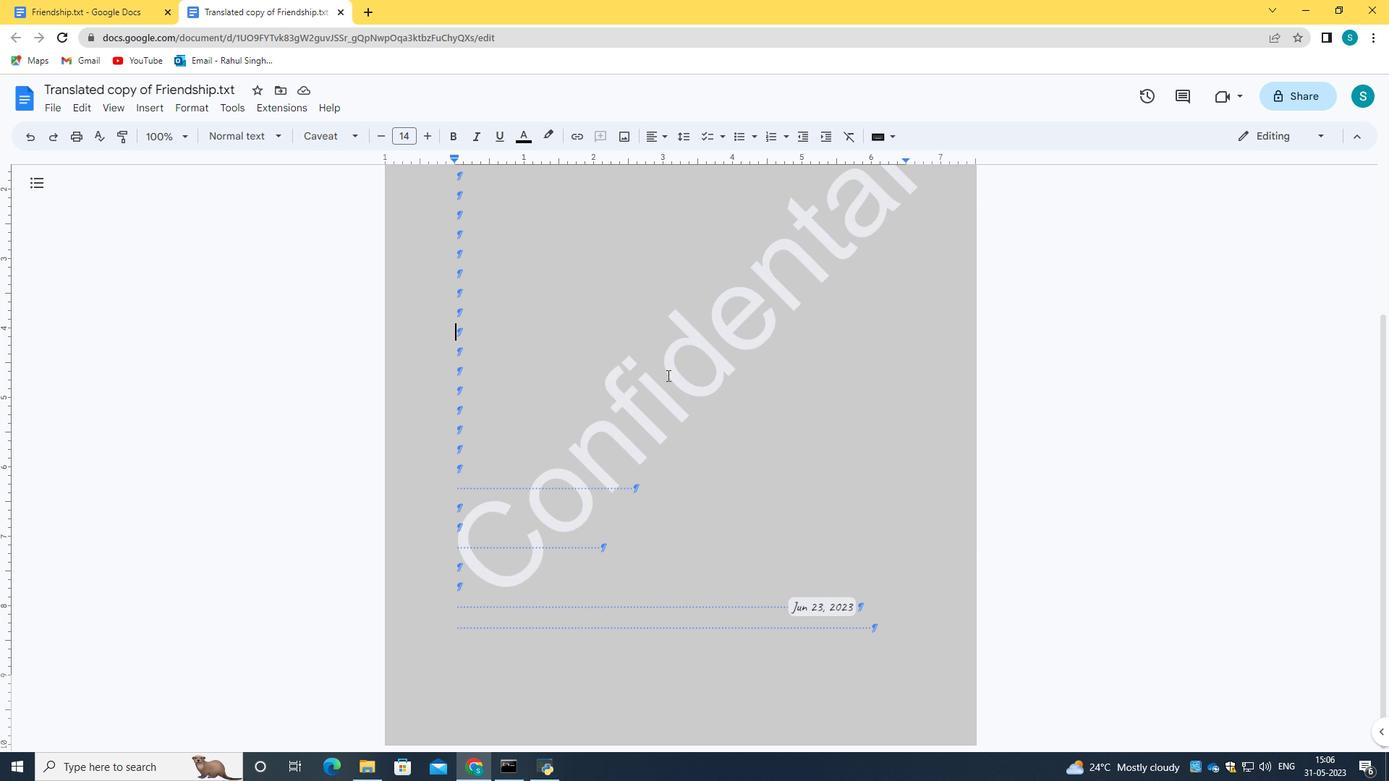
Action: Mouse moved to (667, 375)
Screenshot: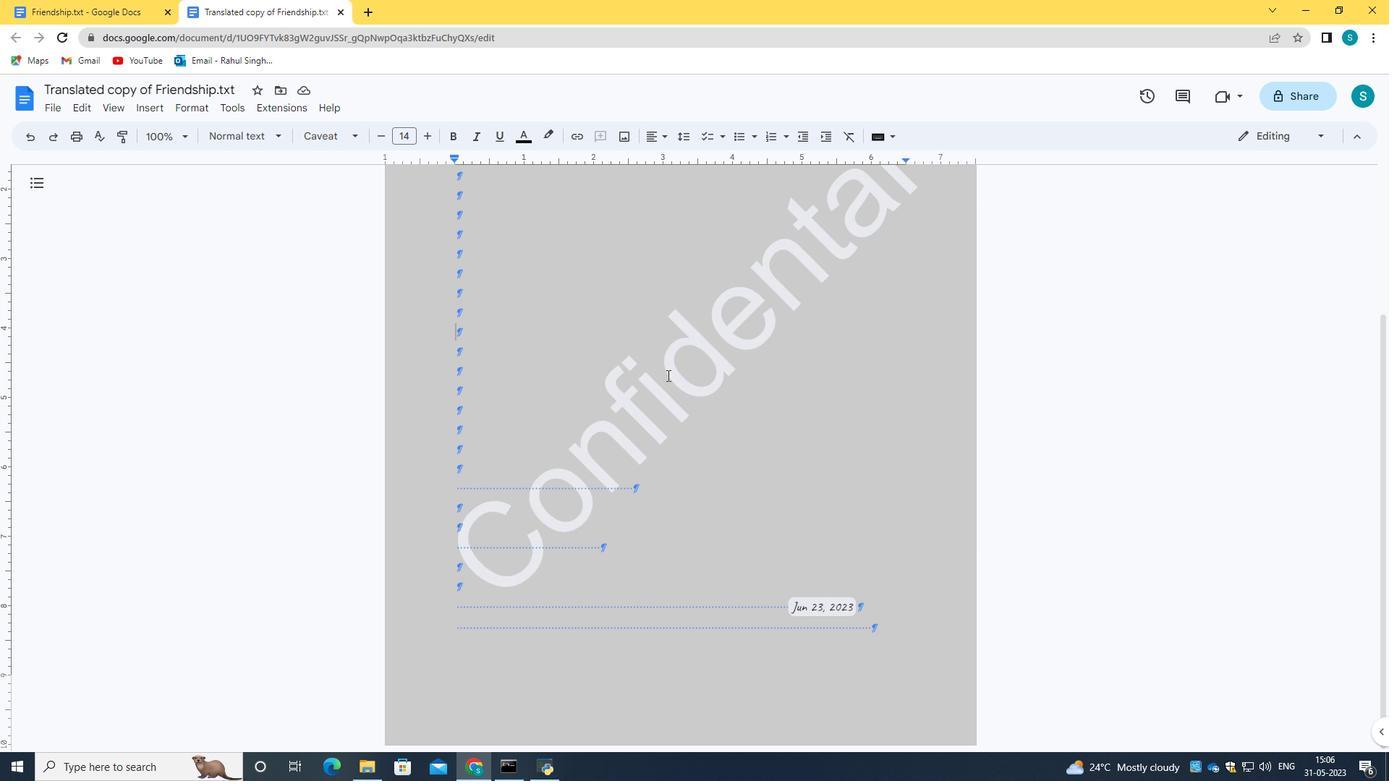 
Action: Mouse scrolled (667, 376) with delta (0, 0)
Screenshot: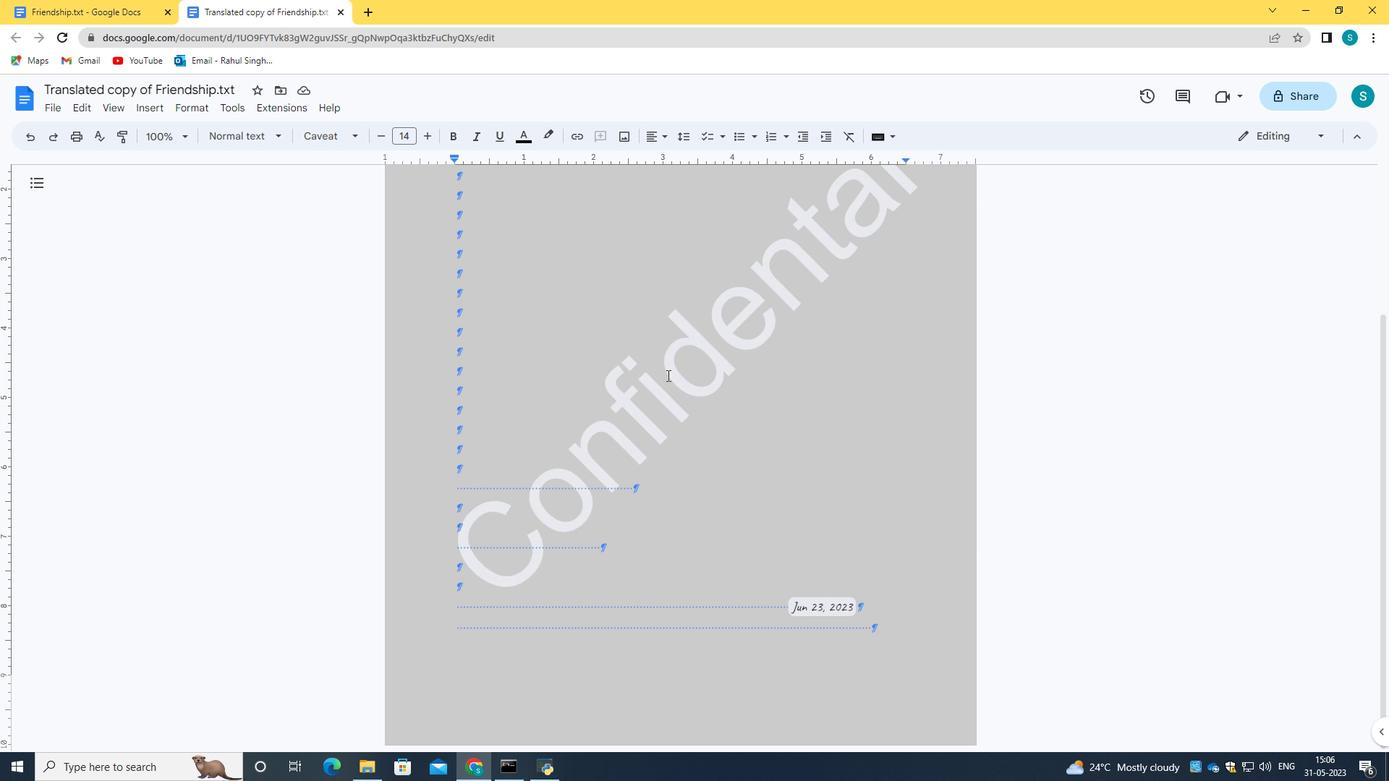 
Action: Mouse scrolled (667, 376) with delta (0, 0)
Screenshot: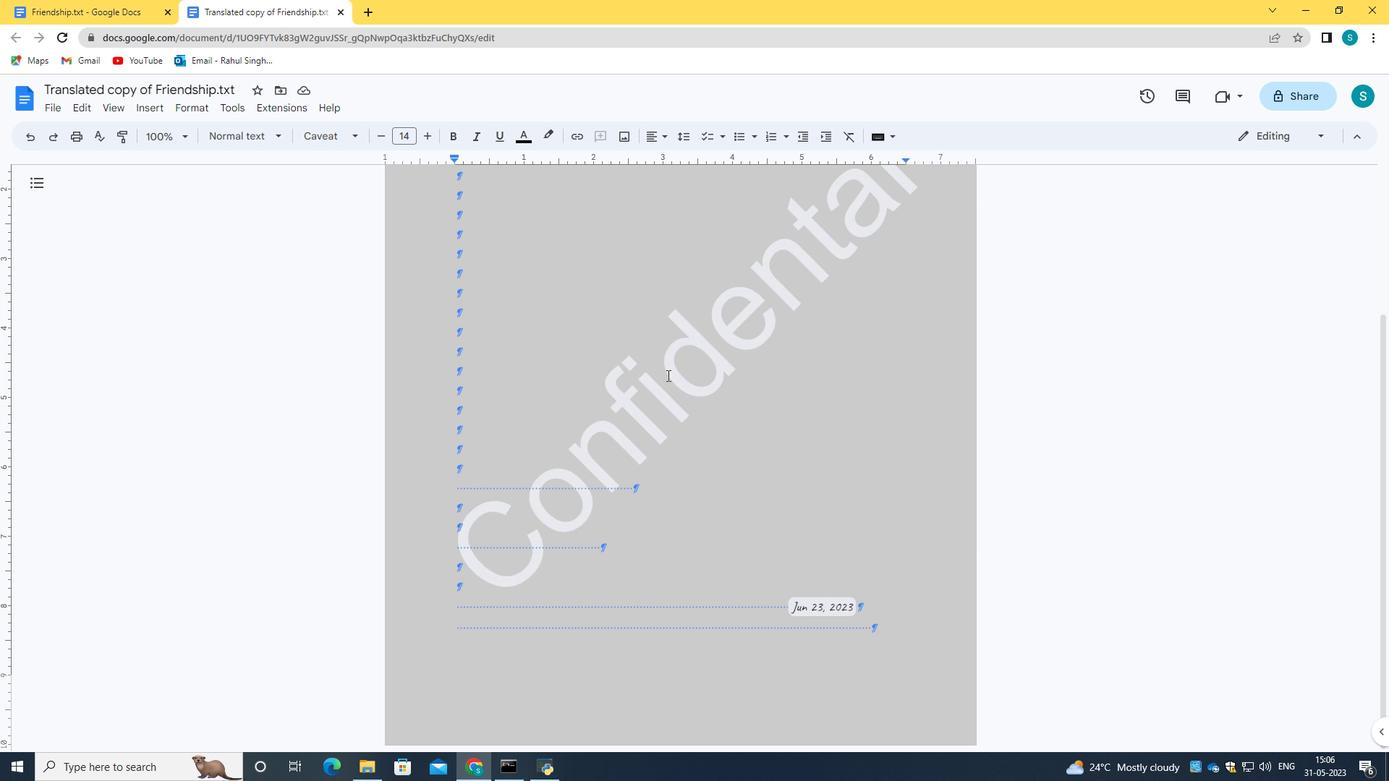
Action: Mouse scrolled (667, 376) with delta (0, 0)
Screenshot: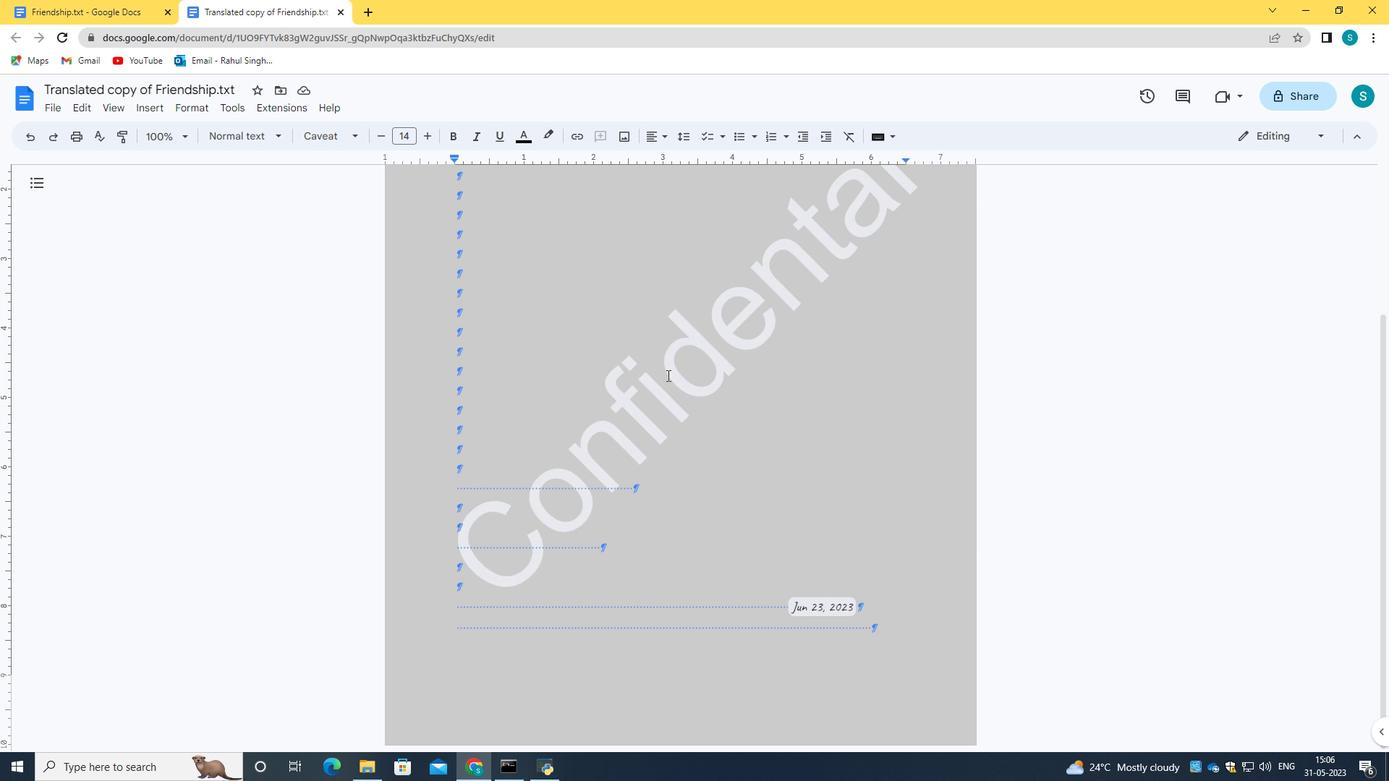 
Action: Mouse scrolled (667, 376) with delta (0, 0)
Screenshot: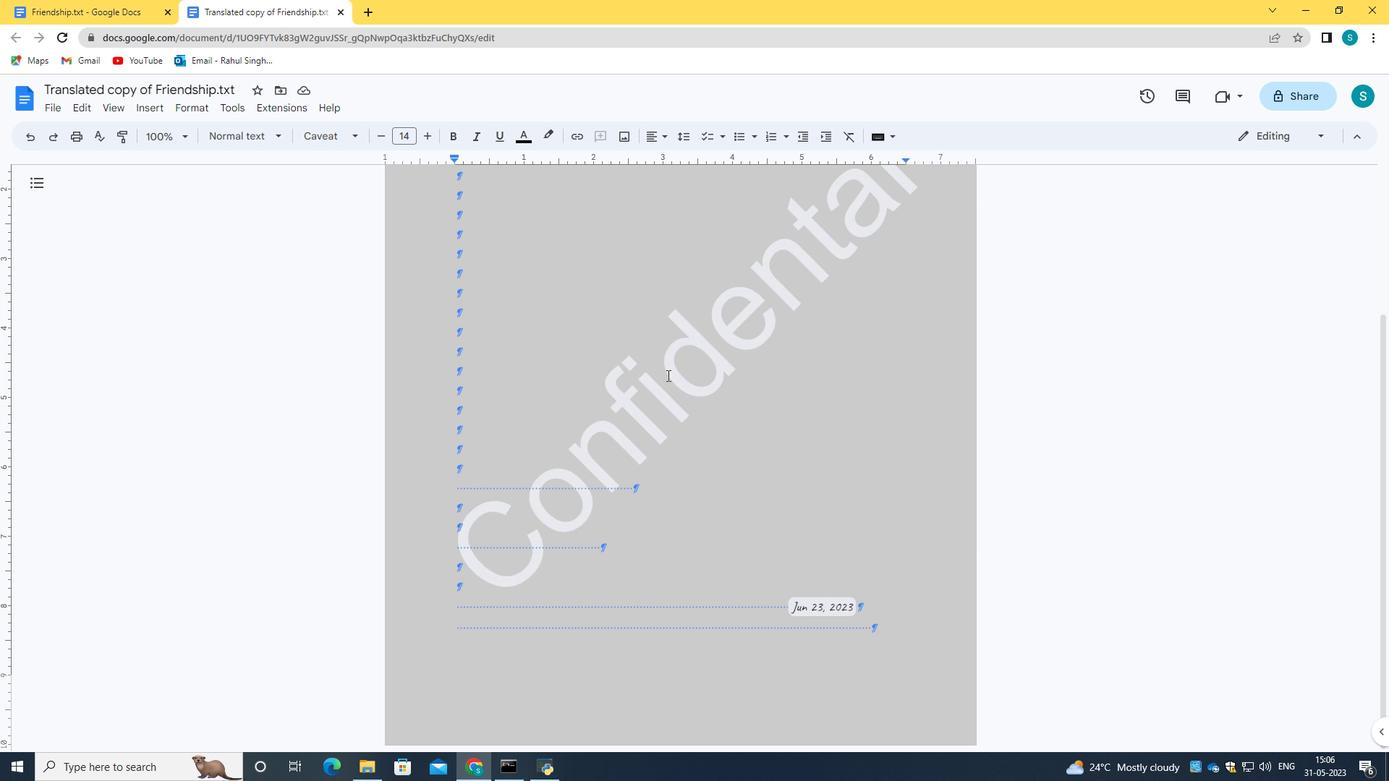 
Action: Mouse scrolled (667, 376) with delta (0, 0)
Screenshot: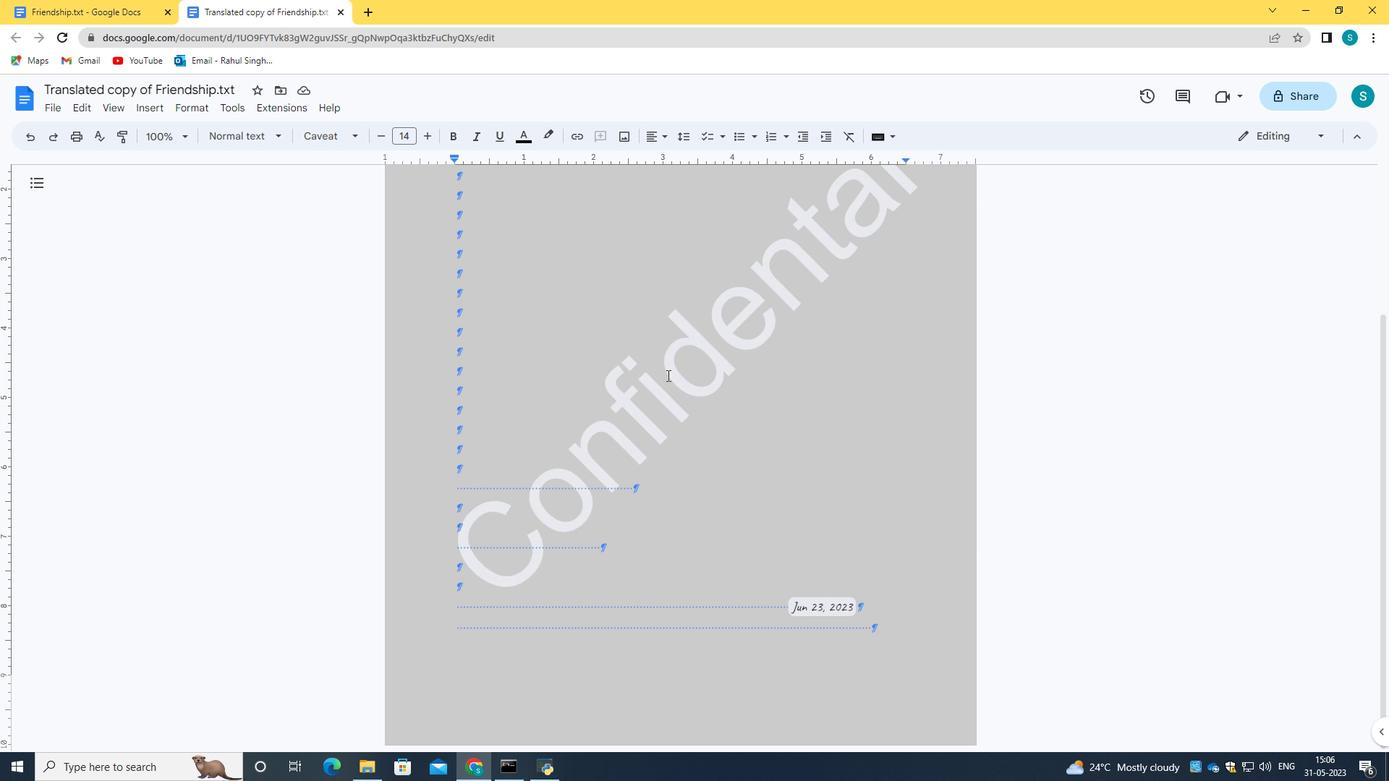 
Action: Mouse moved to (667, 374)
Screenshot: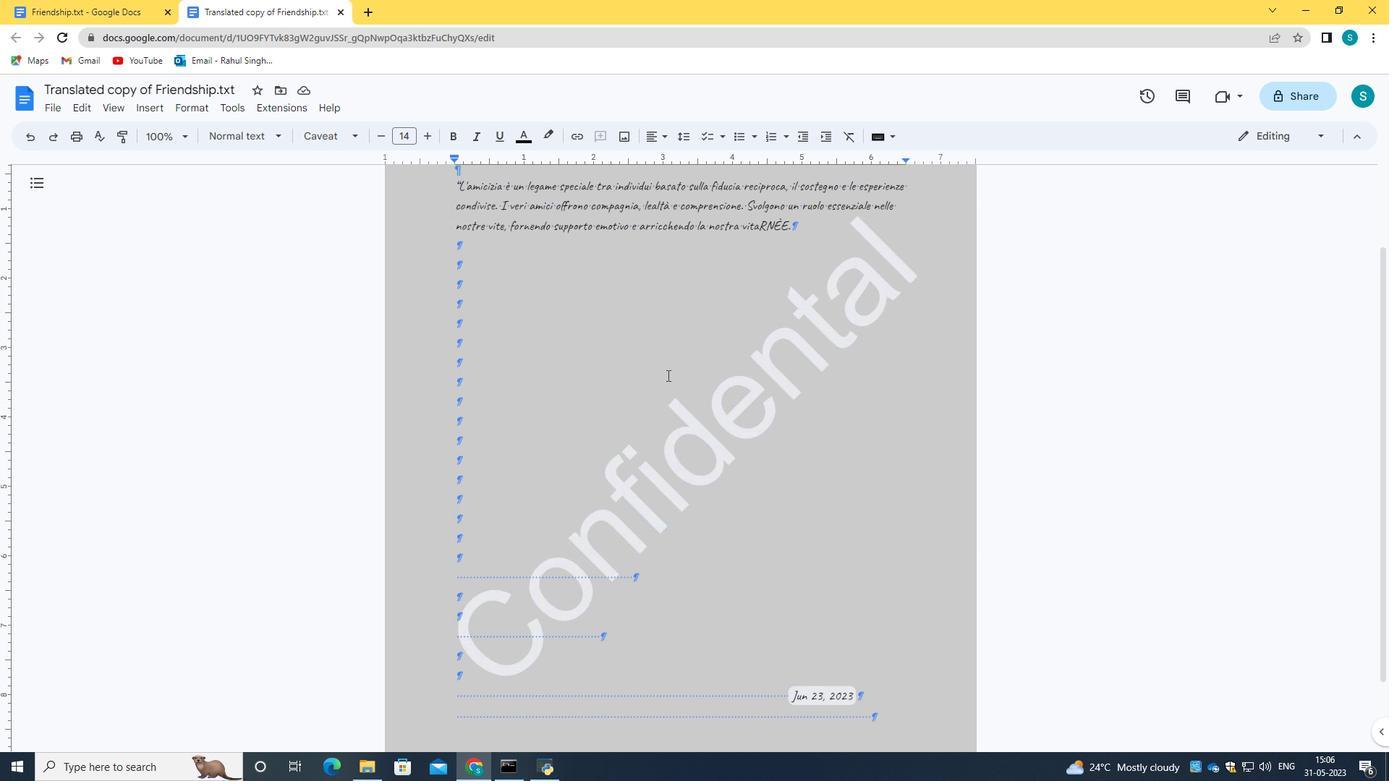 
Action: Mouse scrolled (667, 375) with delta (0, 0)
Screenshot: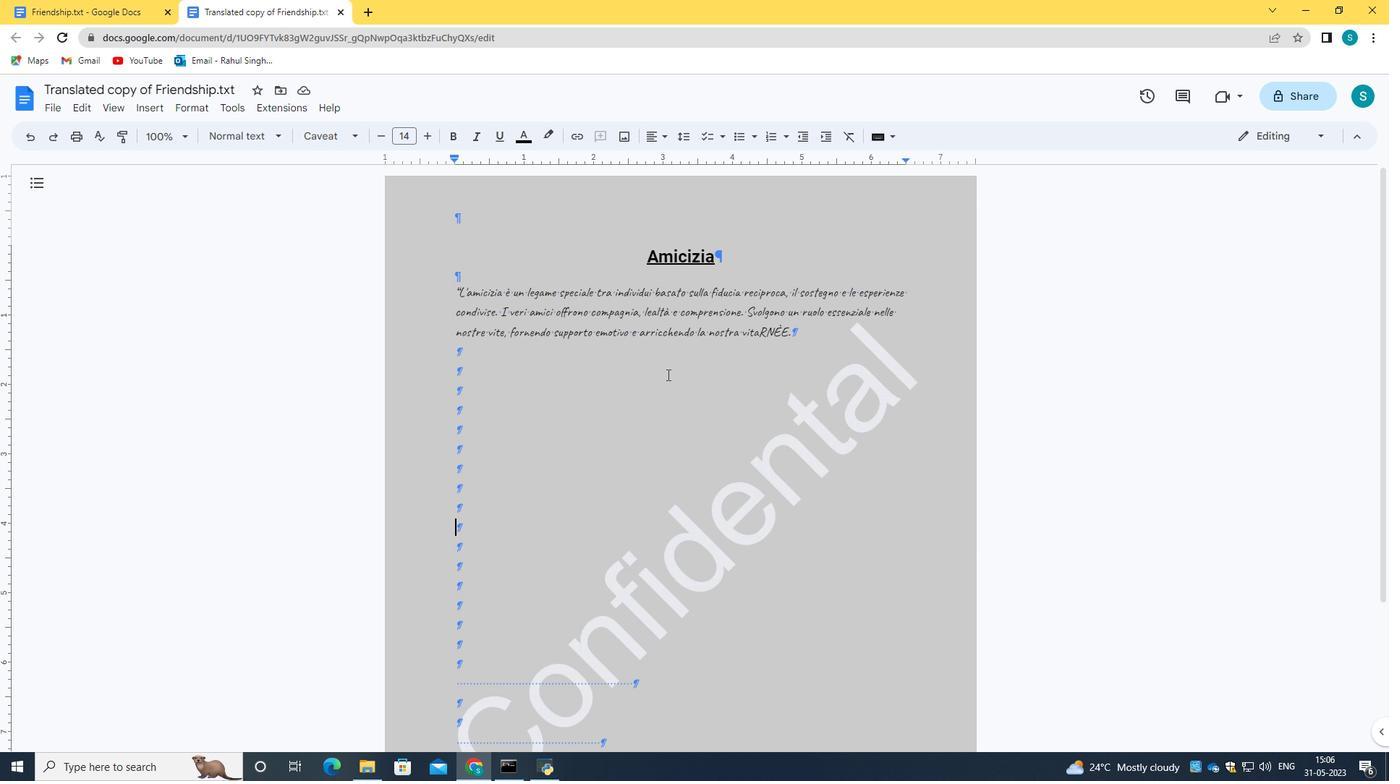 
Action: Mouse scrolled (667, 375) with delta (0, 0)
Screenshot: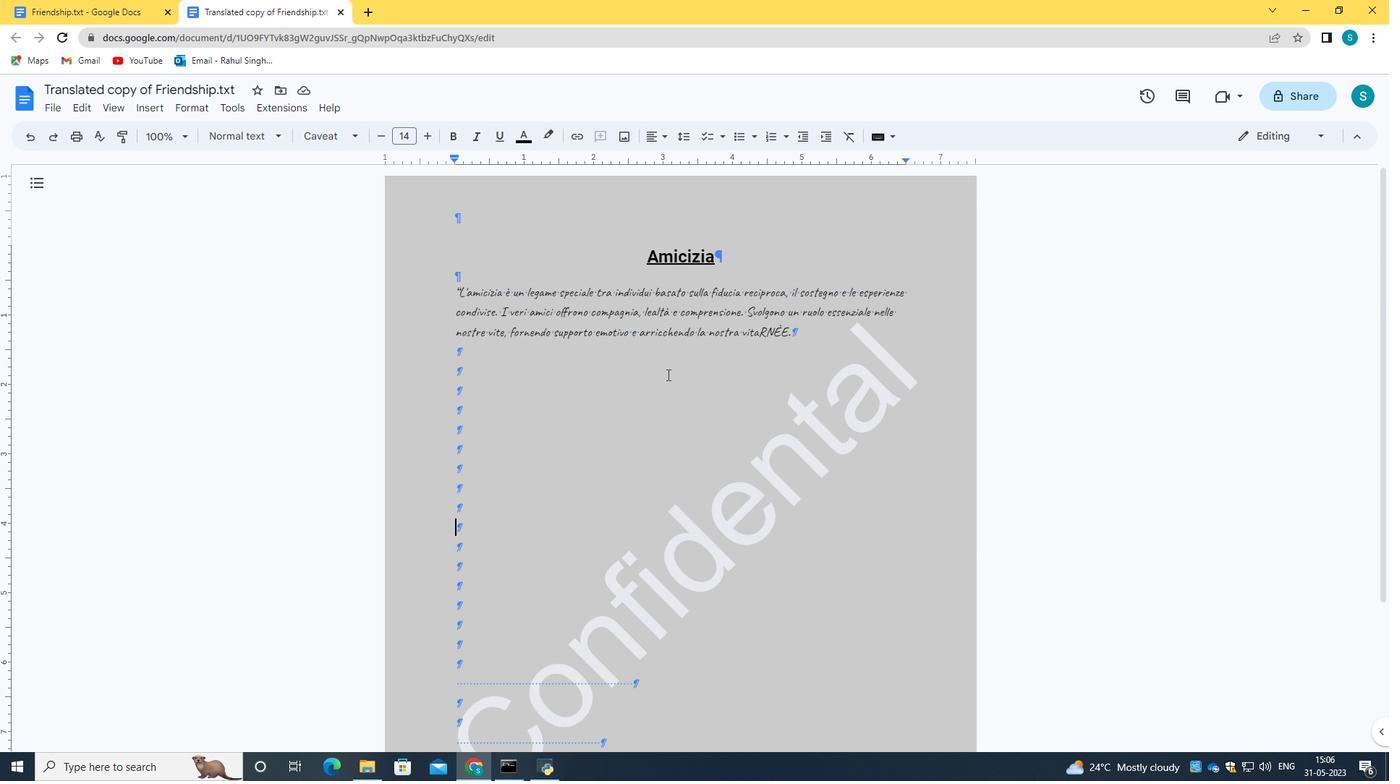 
Action: Mouse scrolled (667, 375) with delta (0, 0)
Screenshot: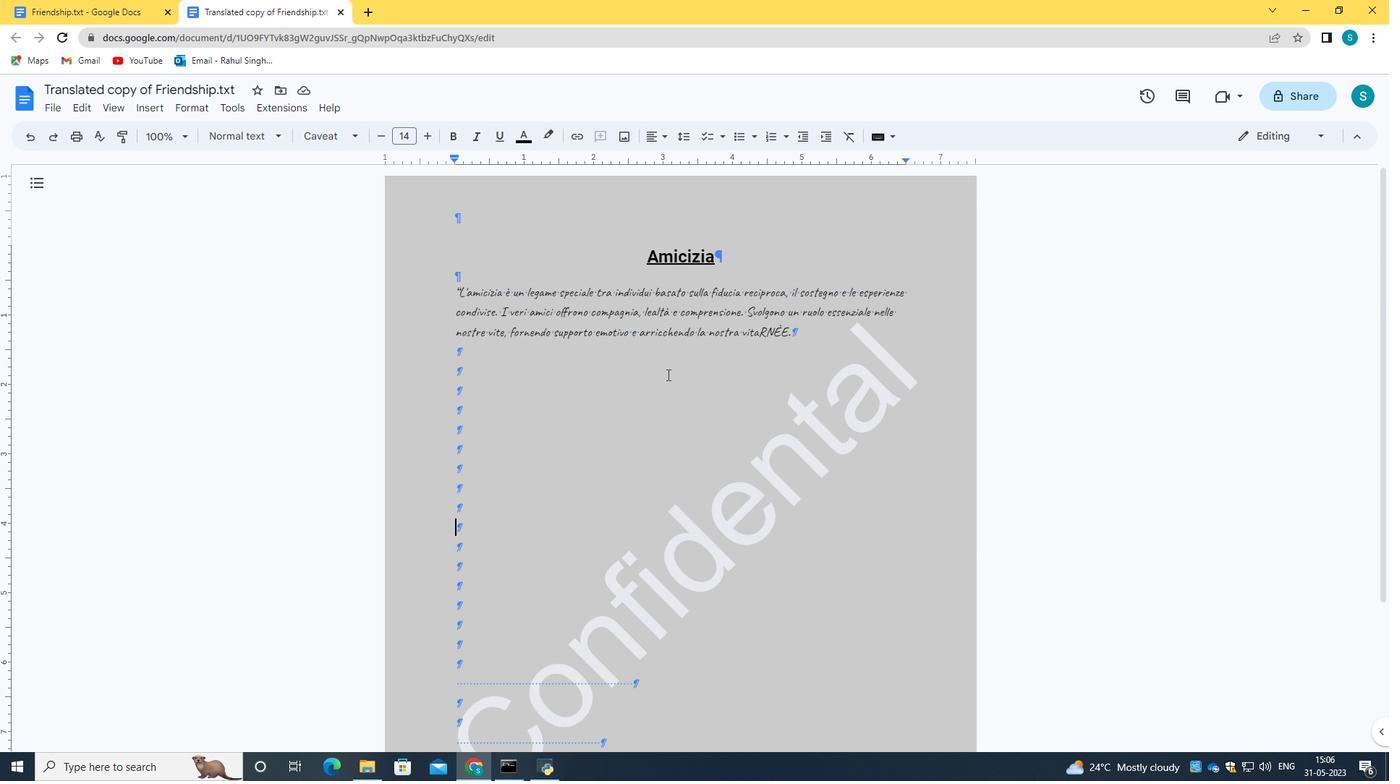 
Action: Mouse scrolled (667, 375) with delta (0, 0)
Screenshot: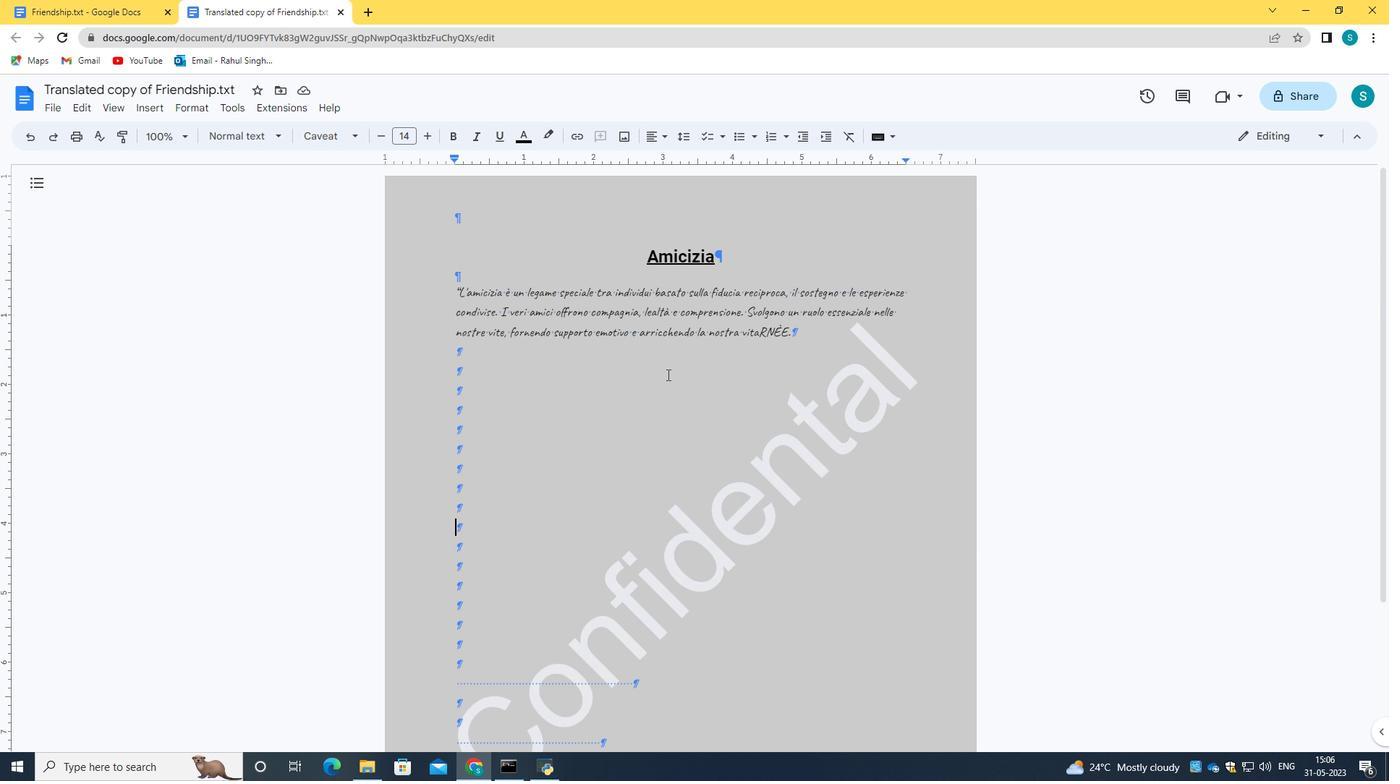 
